 Task: Search one way flight ticket for 4 adults, 2 children, 2 infants in seat and 1 infant on lap in economy from Greensboro: Piedmont Triad International Airport to Fort Wayne: Fort Wayne International Airport on 8-4-2023. Choice of flights is Emirates. Number of bags: 10 checked bags. Price is upto 65000. Outbound departure time preference is 16:30.
Action: Mouse moved to (299, 256)
Screenshot: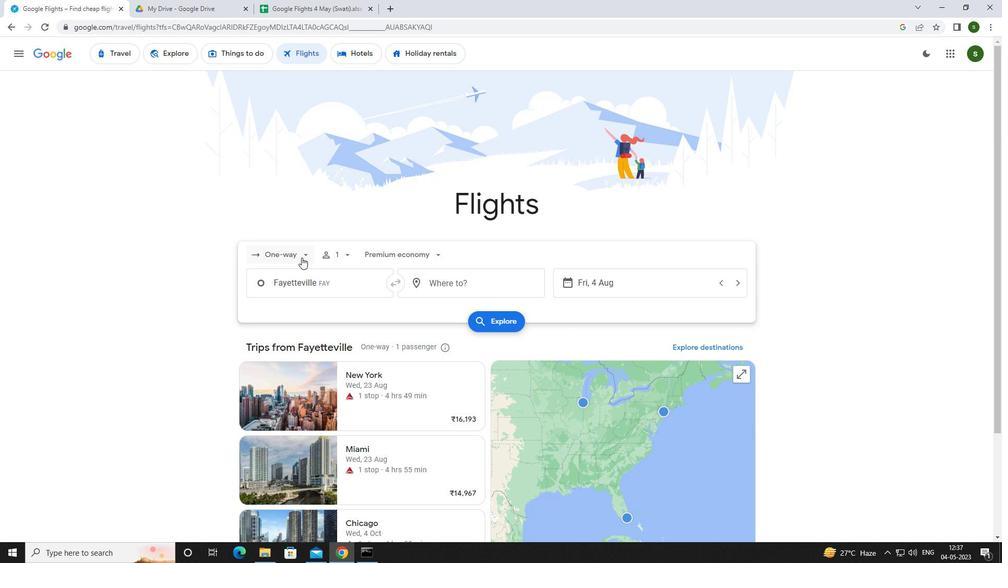 
Action: Mouse pressed left at (299, 256)
Screenshot: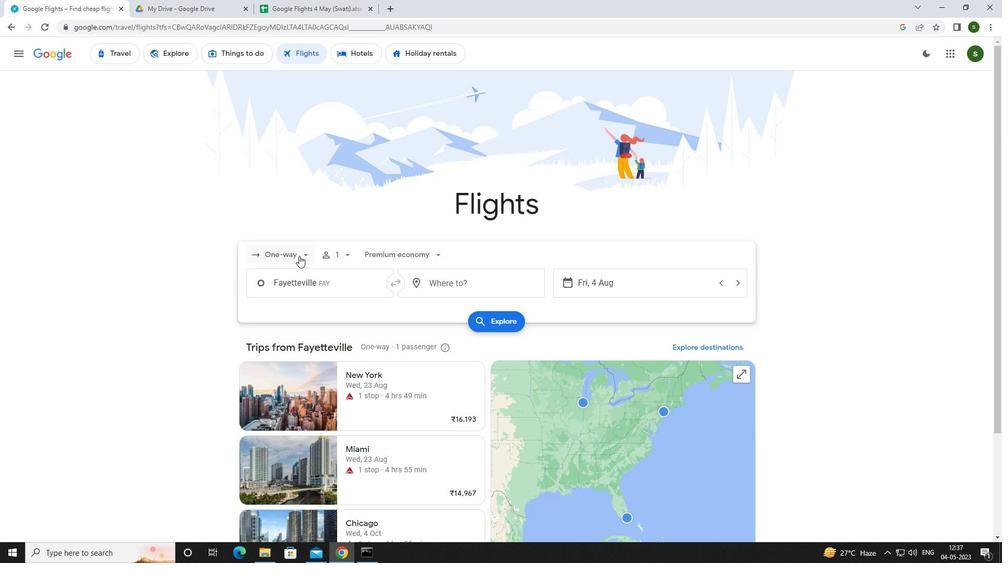 
Action: Mouse moved to (298, 306)
Screenshot: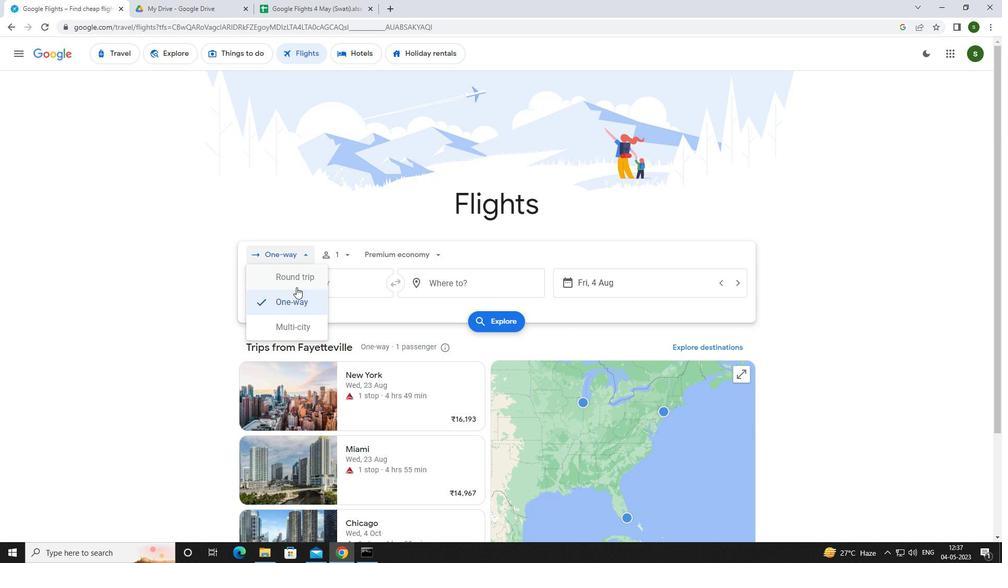 
Action: Mouse pressed left at (298, 306)
Screenshot: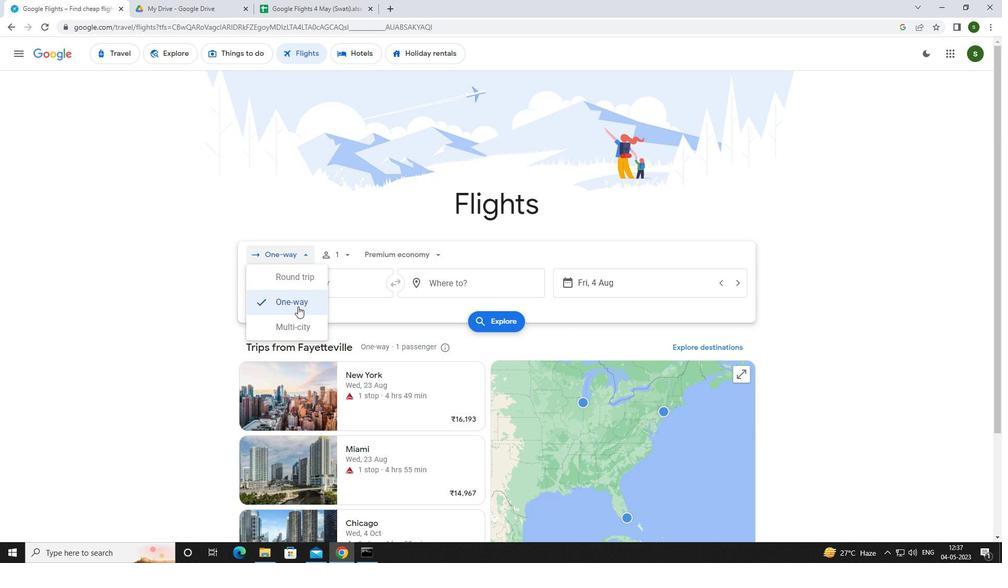 
Action: Mouse moved to (350, 253)
Screenshot: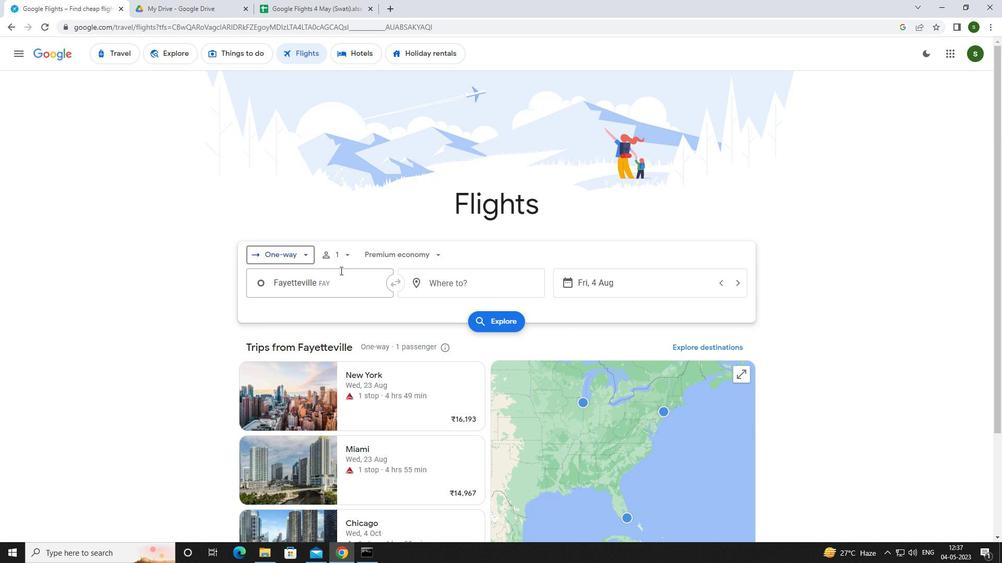 
Action: Mouse pressed left at (350, 253)
Screenshot: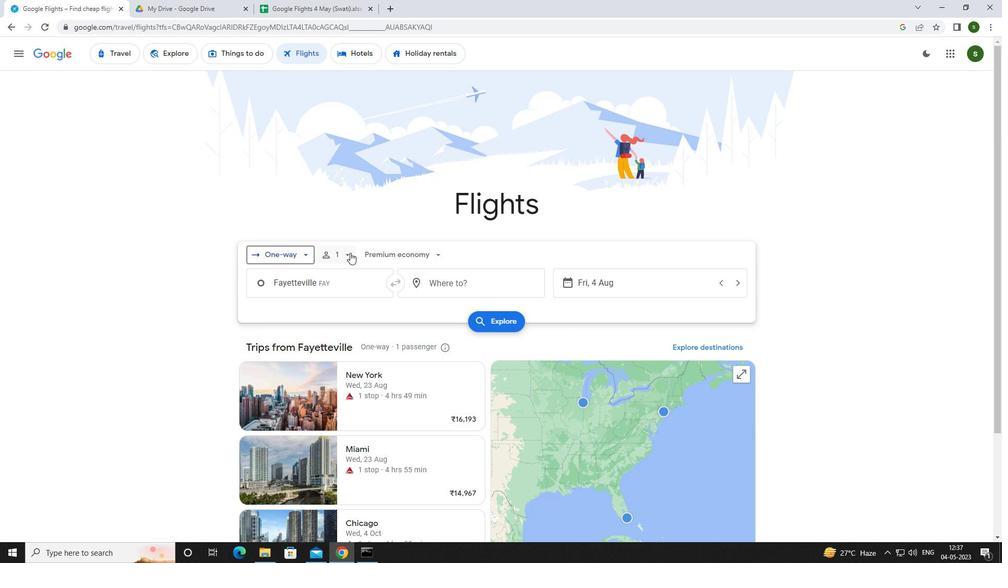 
Action: Mouse moved to (423, 277)
Screenshot: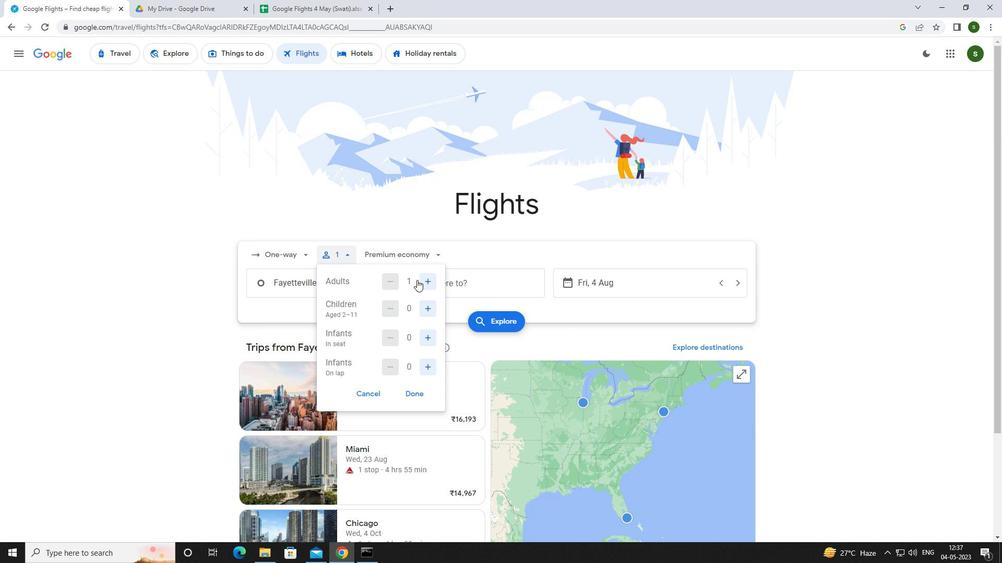 
Action: Mouse pressed left at (423, 277)
Screenshot: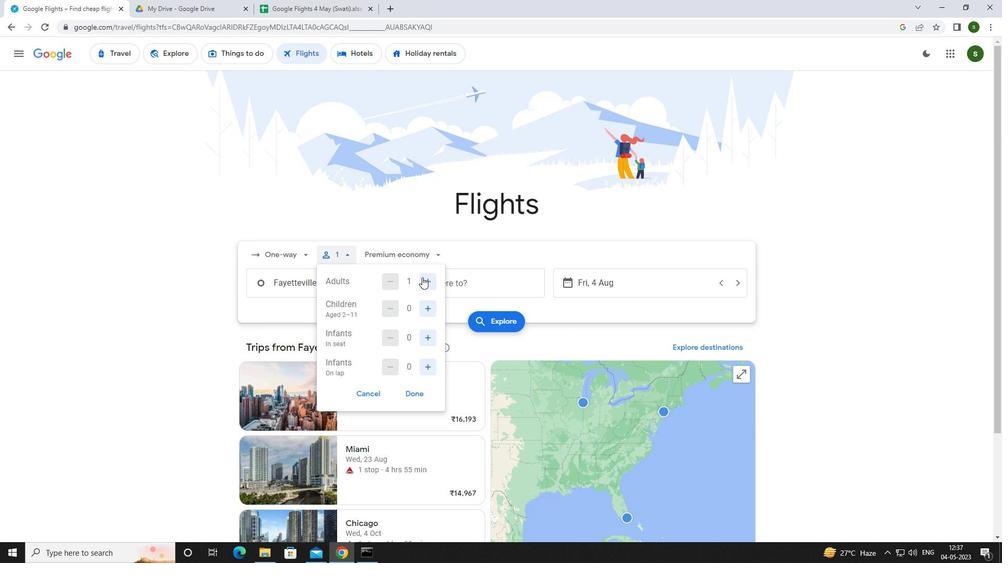 
Action: Mouse pressed left at (423, 277)
Screenshot: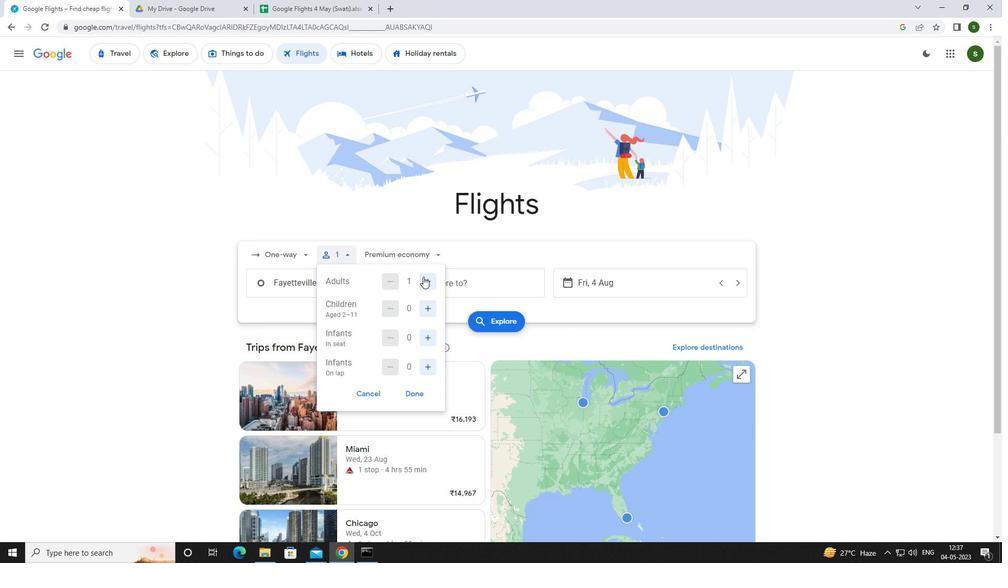 
Action: Mouse moved to (425, 278)
Screenshot: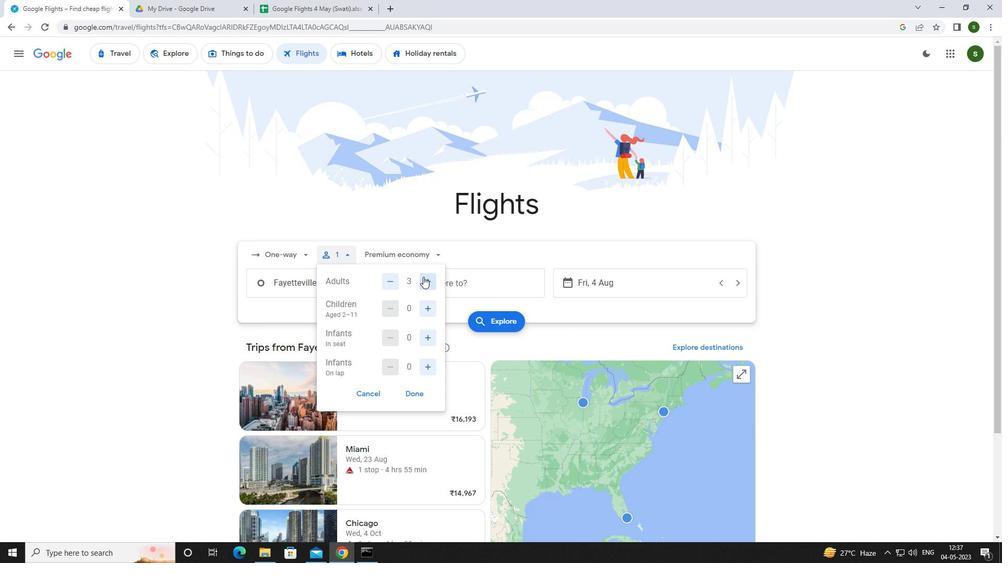 
Action: Mouse pressed left at (425, 278)
Screenshot: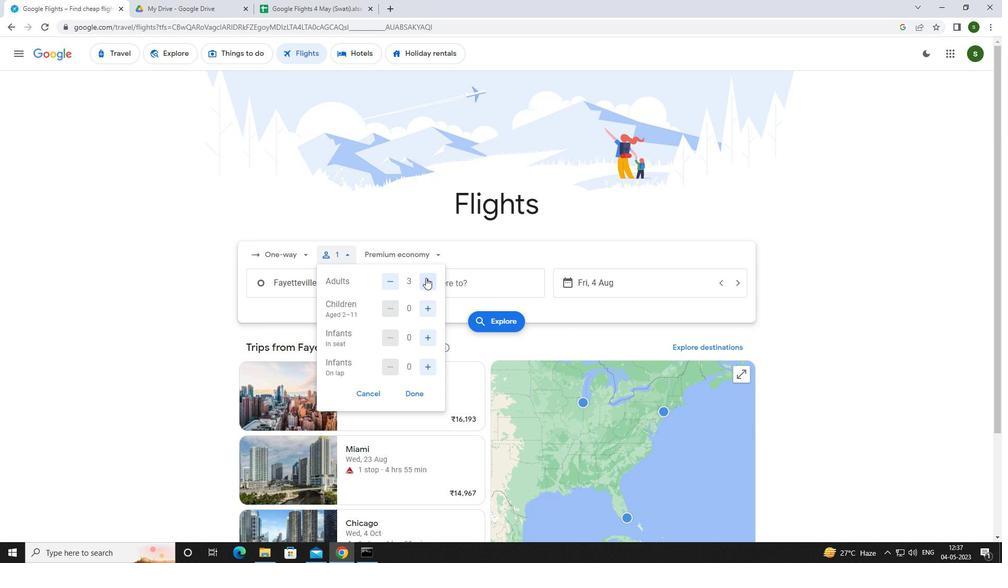 
Action: Mouse moved to (425, 305)
Screenshot: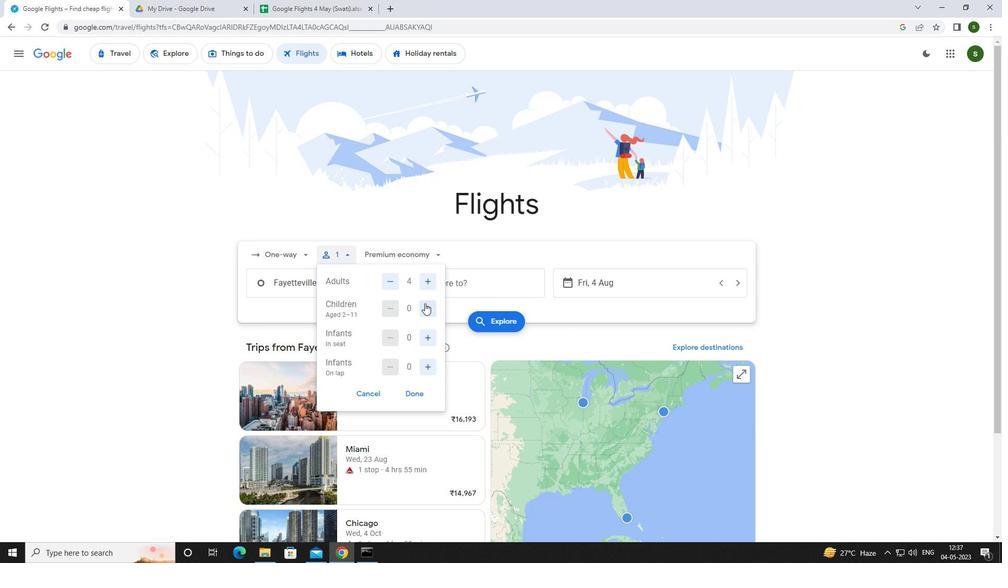 
Action: Mouse pressed left at (425, 305)
Screenshot: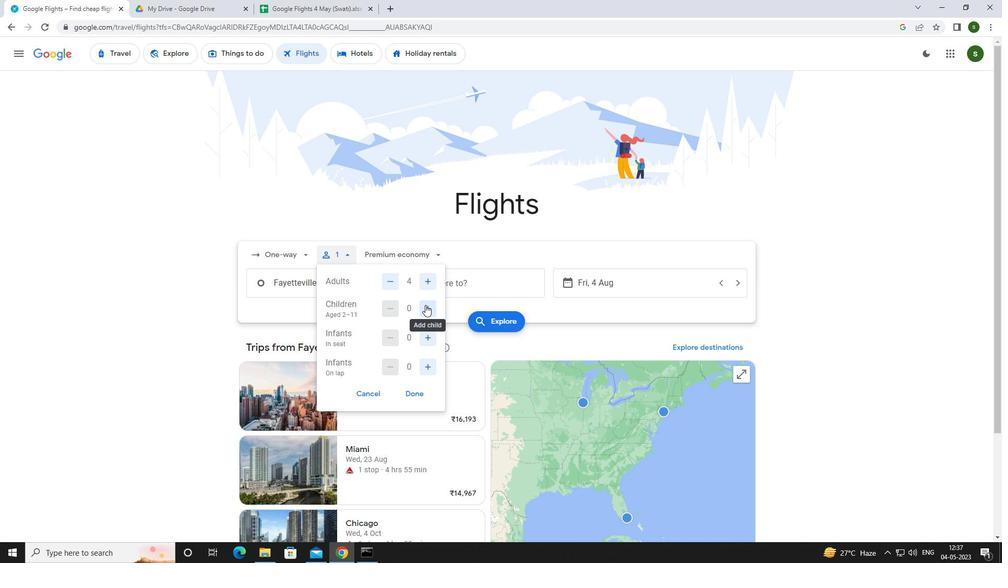 
Action: Mouse pressed left at (425, 305)
Screenshot: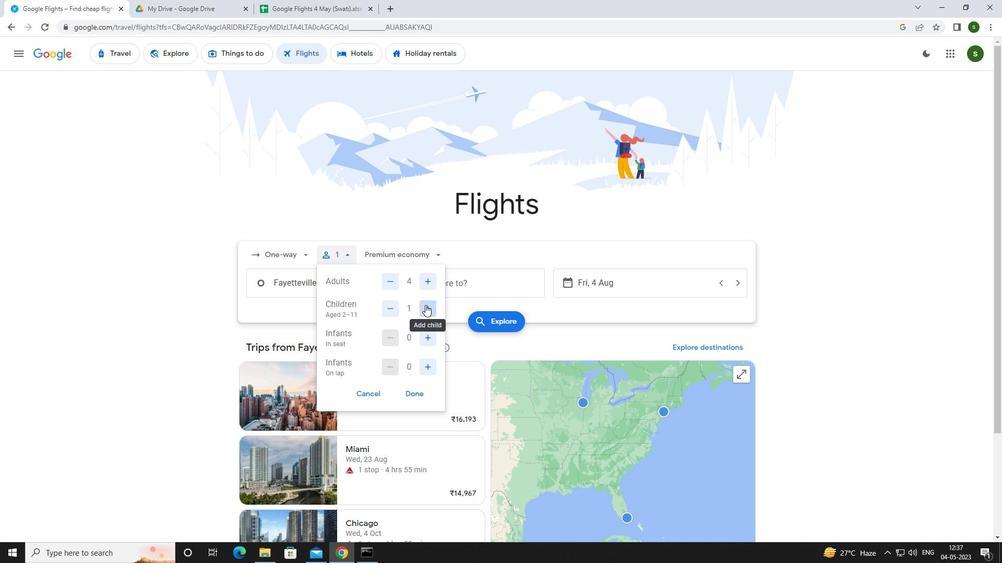 
Action: Mouse moved to (424, 334)
Screenshot: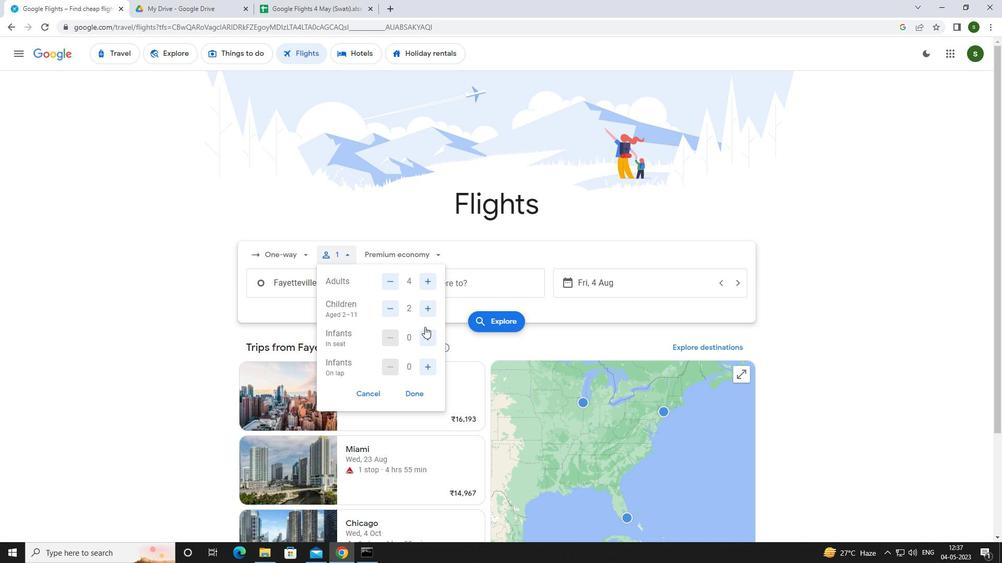 
Action: Mouse pressed left at (424, 334)
Screenshot: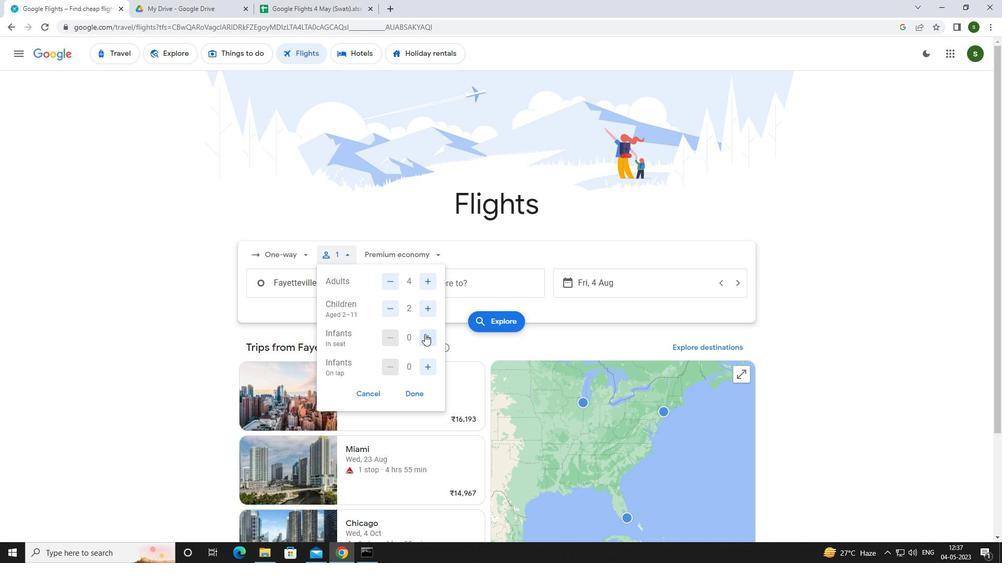 
Action: Mouse pressed left at (424, 334)
Screenshot: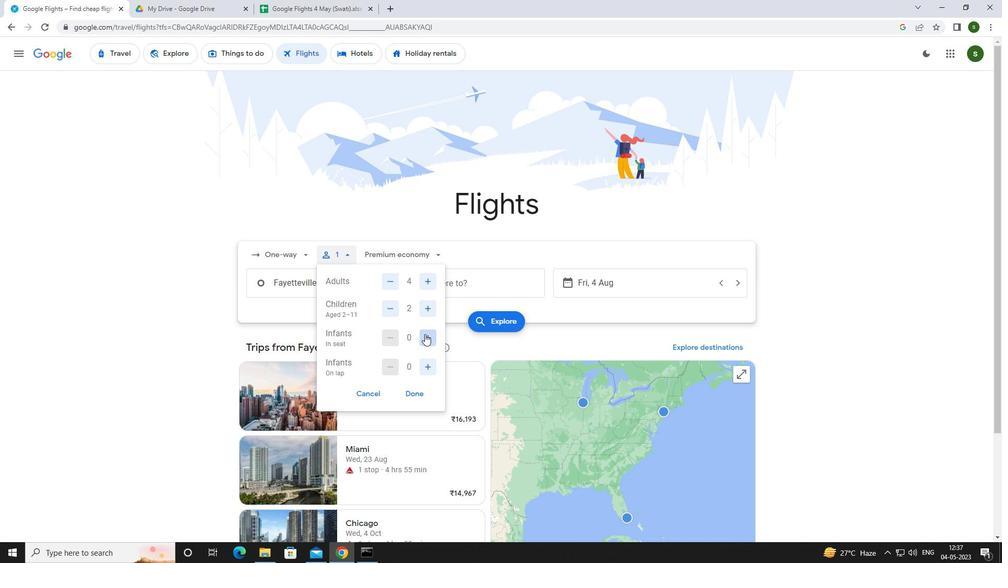 
Action: Mouse moved to (425, 367)
Screenshot: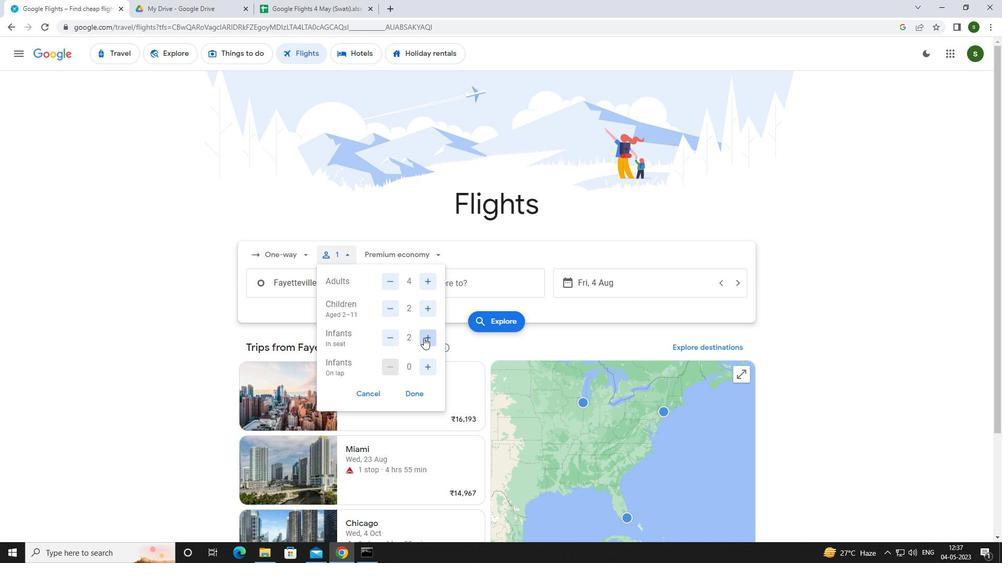 
Action: Mouse pressed left at (425, 367)
Screenshot: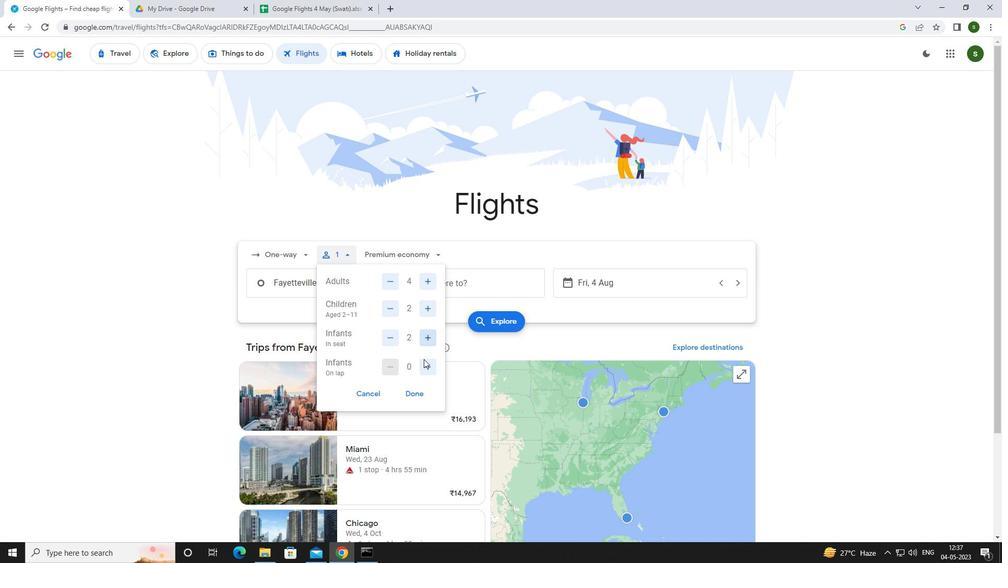
Action: Mouse moved to (421, 247)
Screenshot: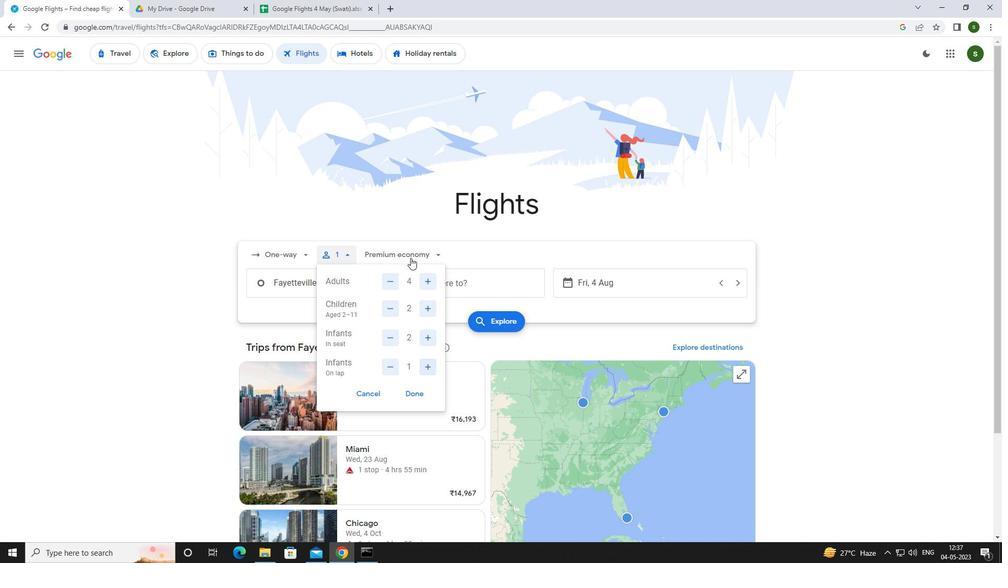 
Action: Mouse pressed left at (421, 247)
Screenshot: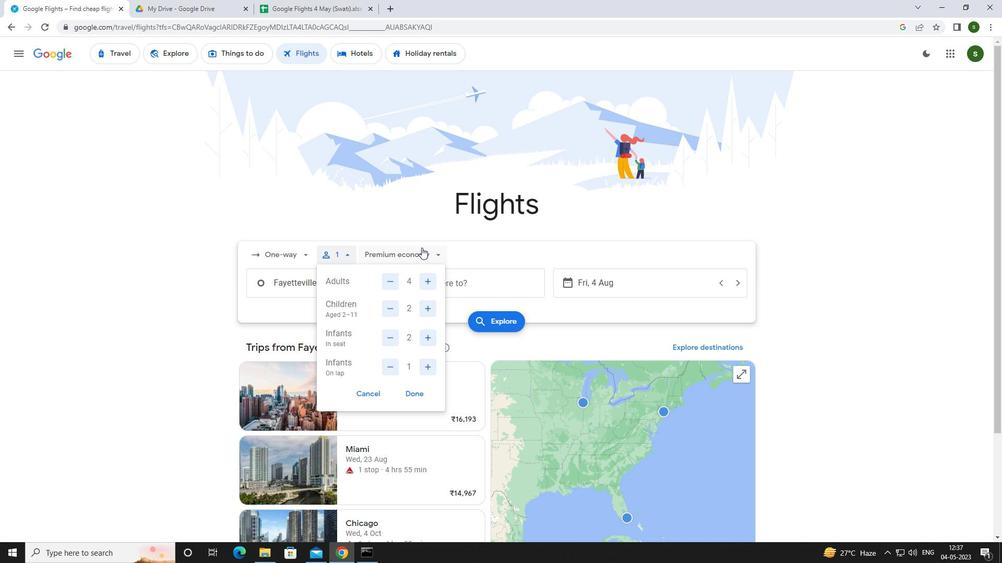 
Action: Mouse moved to (404, 275)
Screenshot: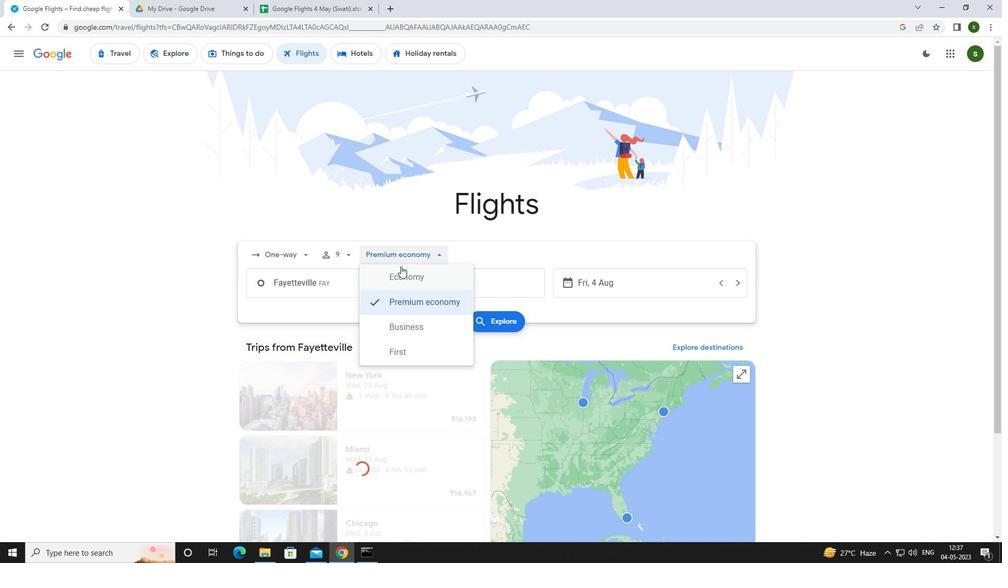 
Action: Mouse pressed left at (404, 275)
Screenshot: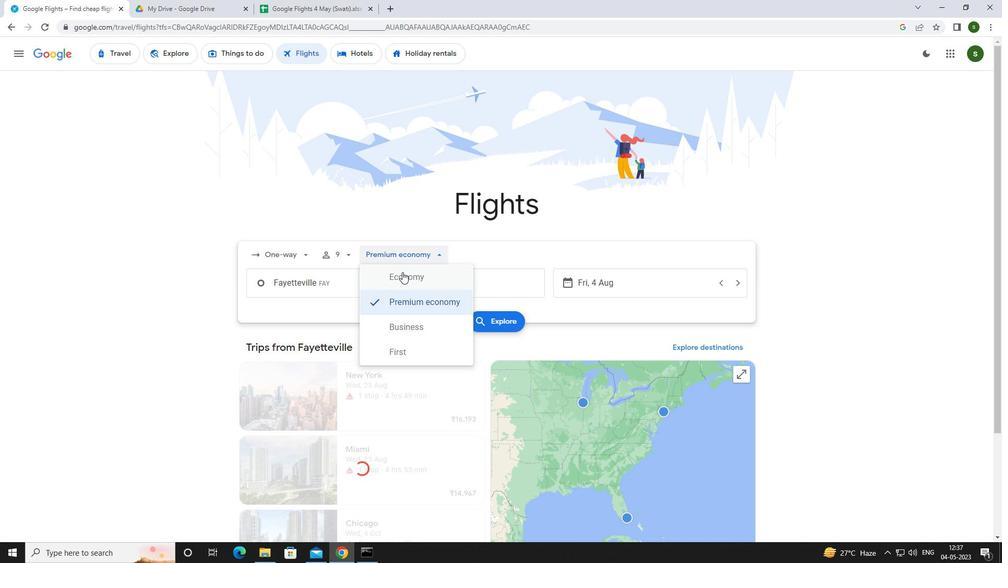 
Action: Mouse moved to (347, 282)
Screenshot: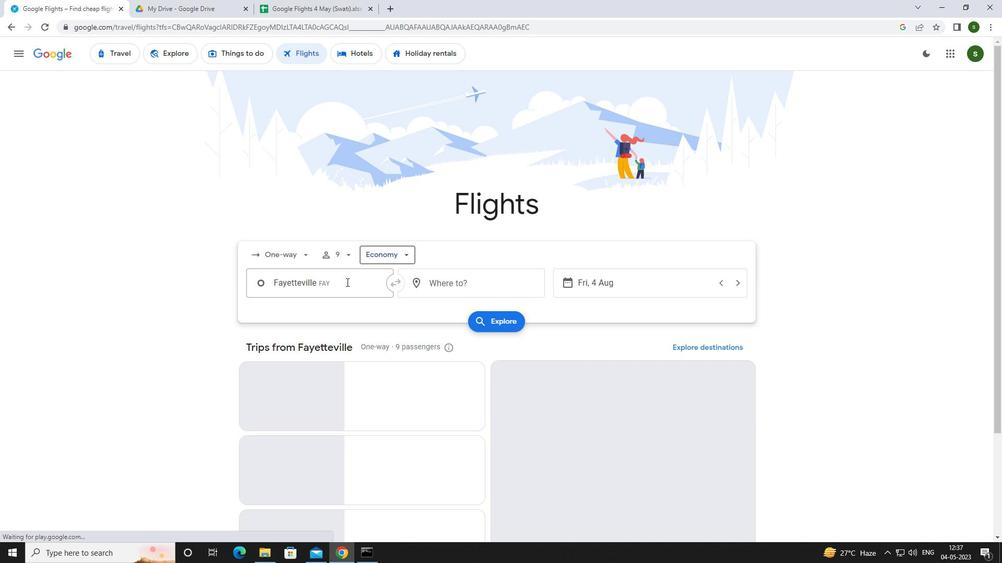 
Action: Mouse pressed left at (347, 282)
Screenshot: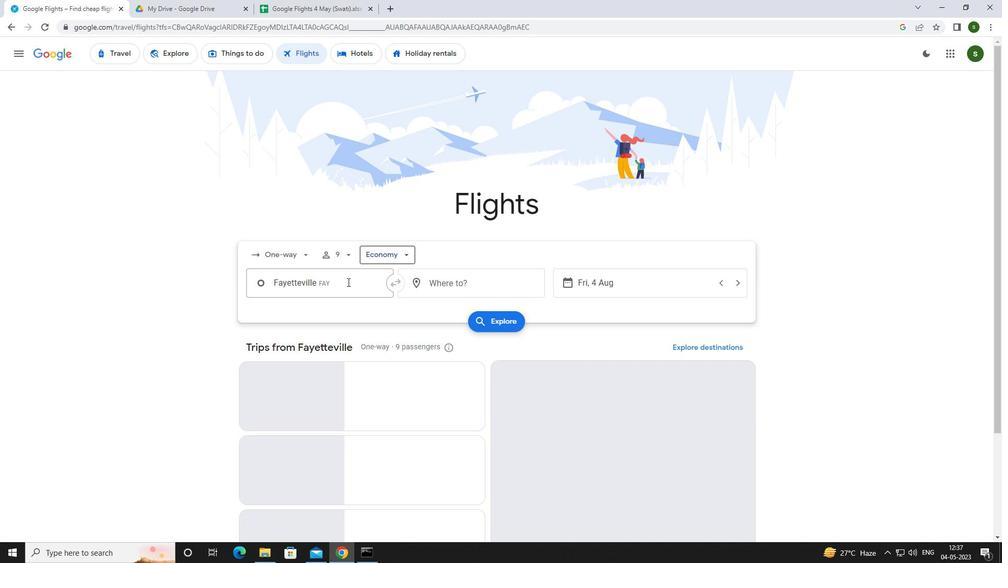 
Action: Mouse moved to (350, 282)
Screenshot: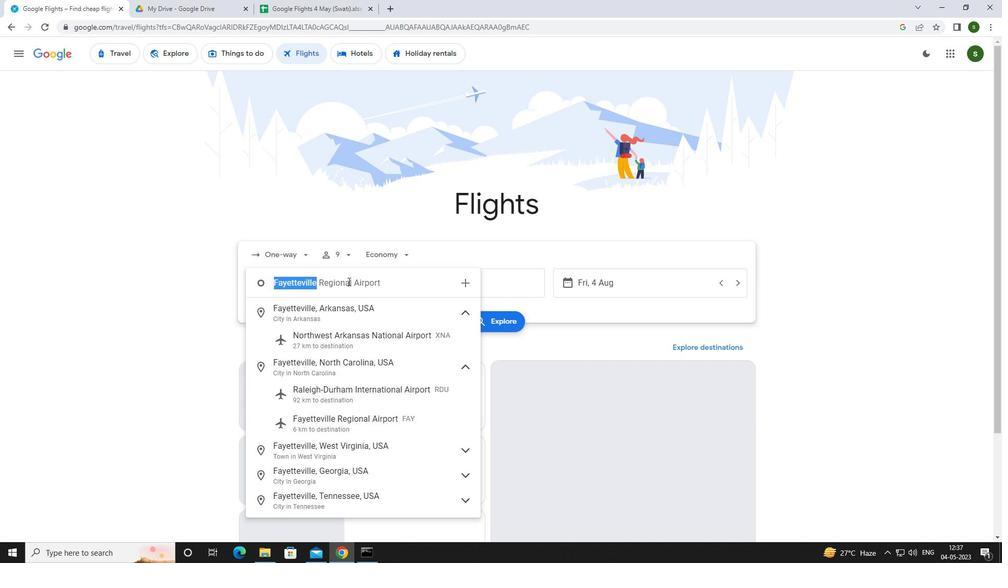 
Action: Key pressed <Key.caps_lock>g<Key.caps_lock>reensboro
Screenshot: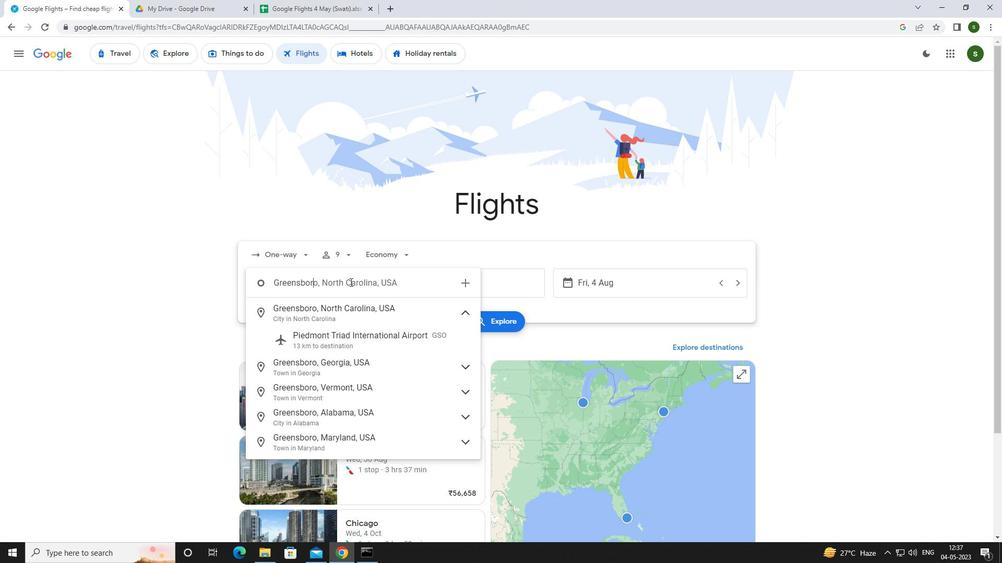 
Action: Mouse moved to (345, 334)
Screenshot: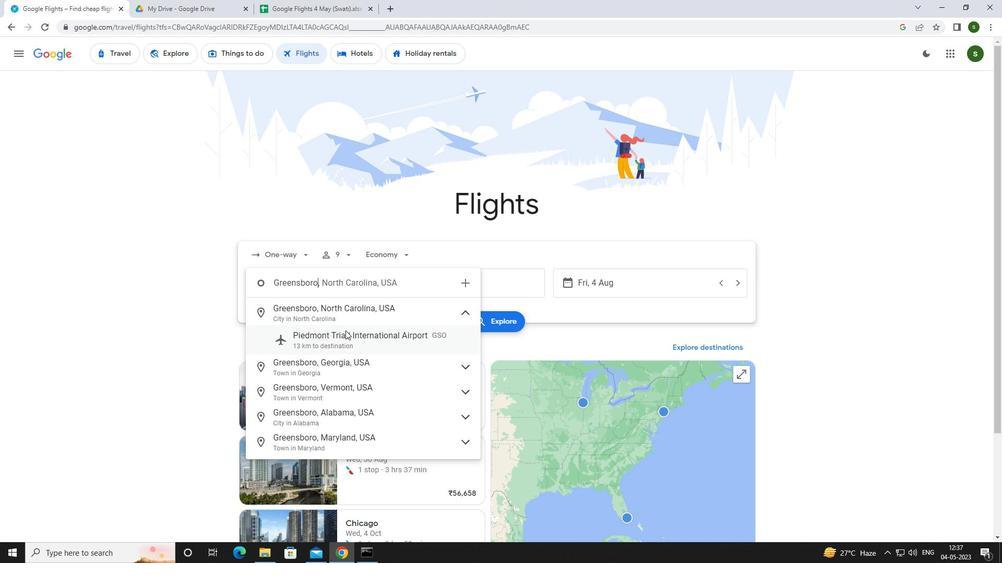 
Action: Mouse pressed left at (345, 334)
Screenshot: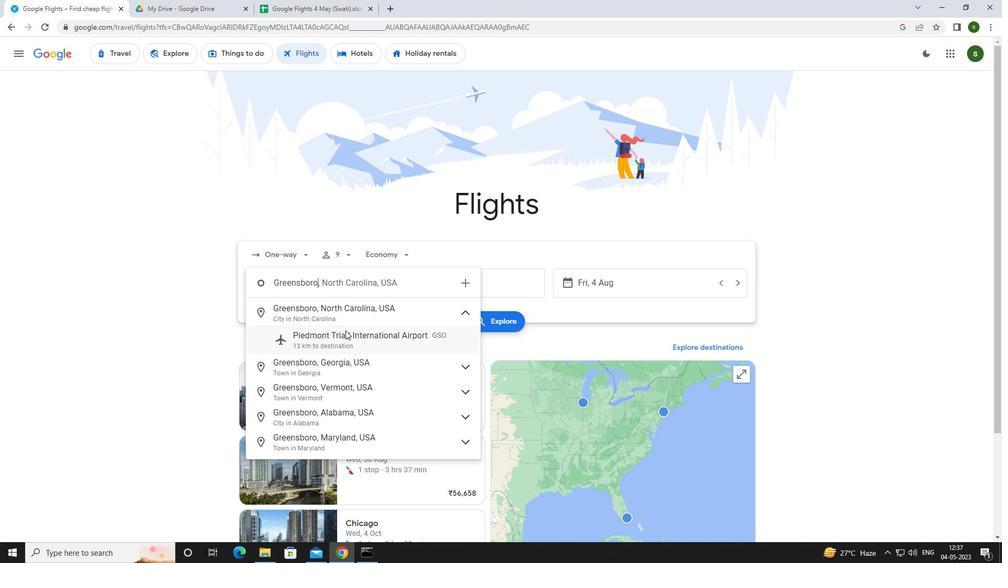 
Action: Mouse moved to (440, 280)
Screenshot: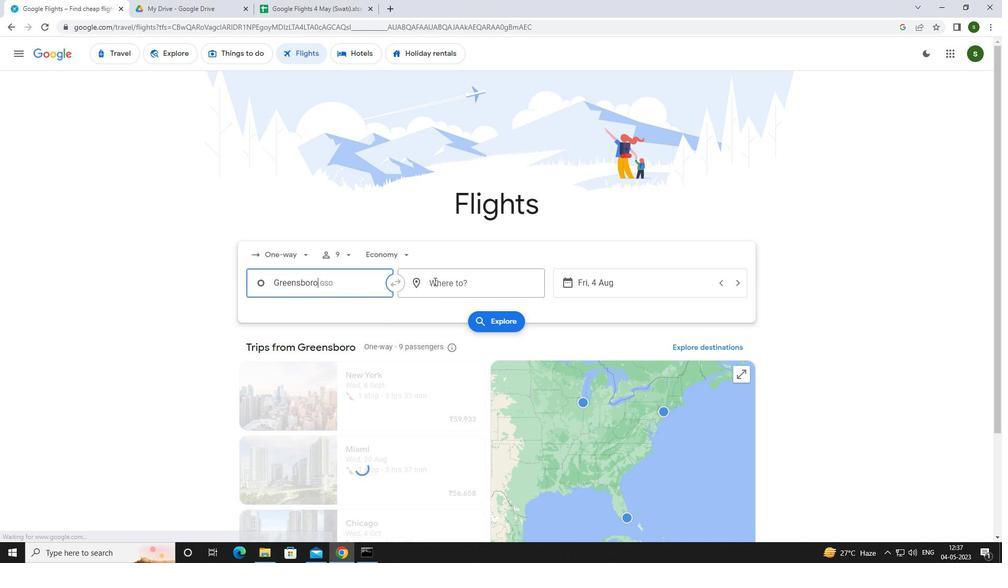 
Action: Mouse pressed left at (440, 280)
Screenshot: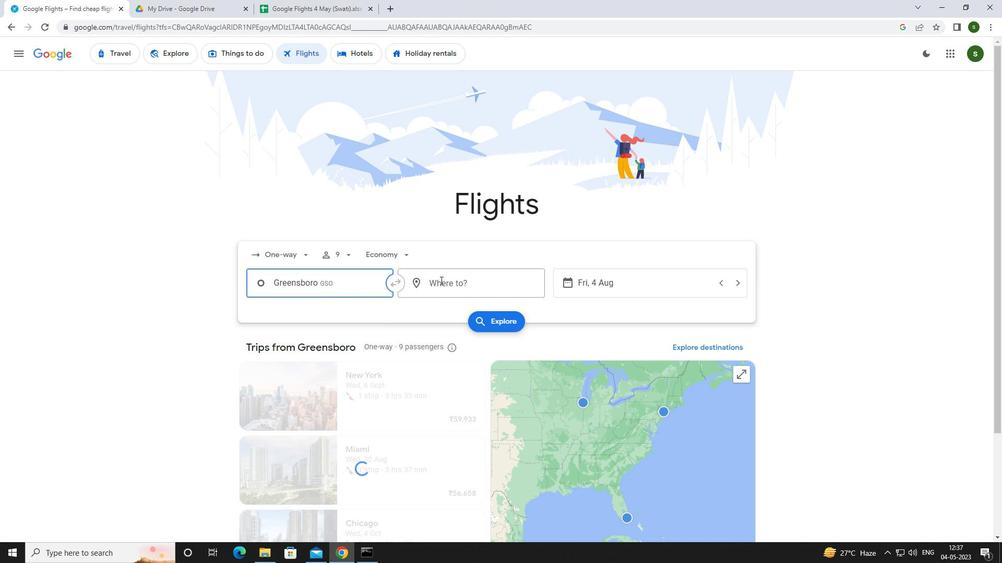 
Action: Key pressed <Key.caps_lock>f<Key.caps_lock>ort<Key.space><Key.caps_lock>w<Key.caps_lock>ayn
Screenshot: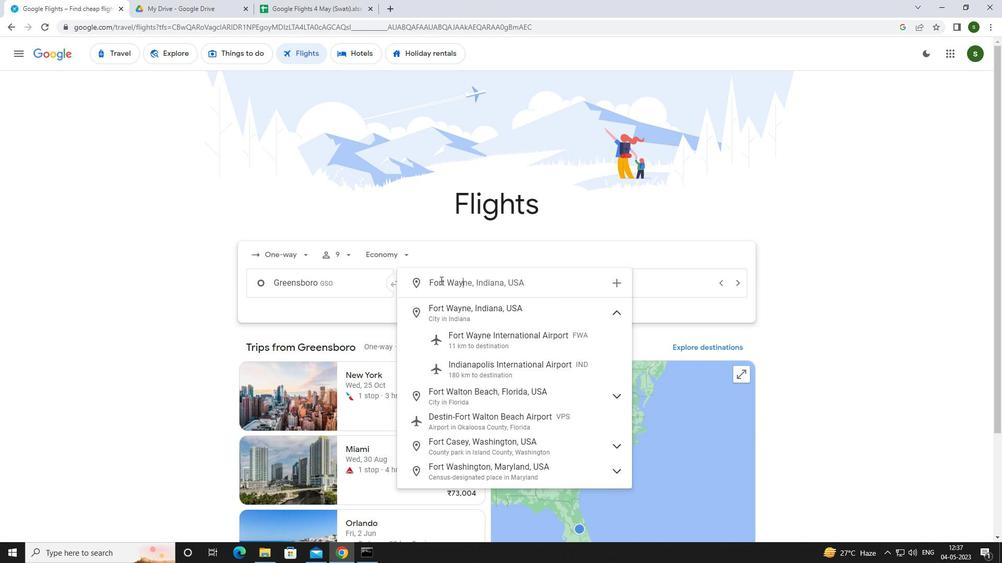 
Action: Mouse moved to (461, 345)
Screenshot: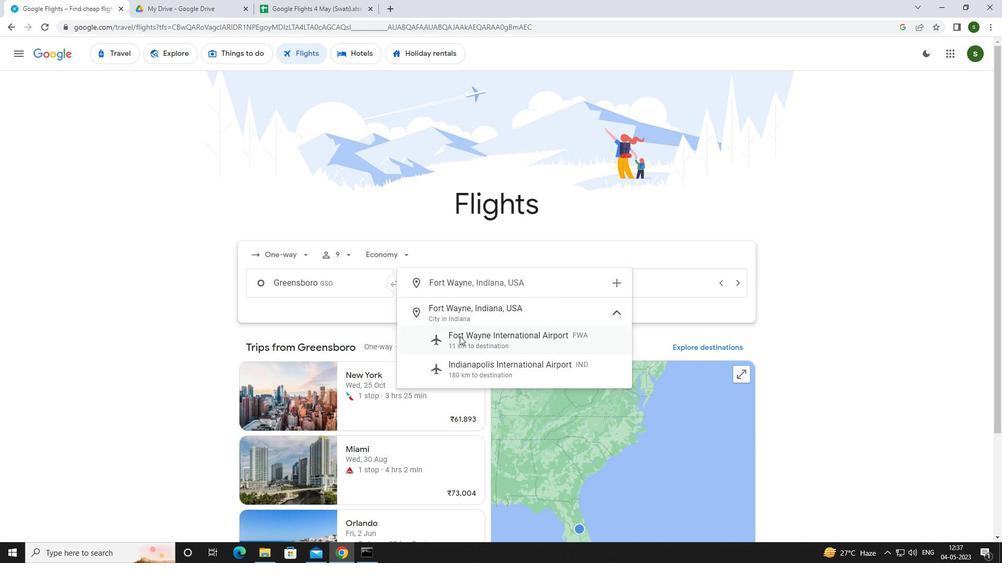 
Action: Mouse pressed left at (461, 345)
Screenshot: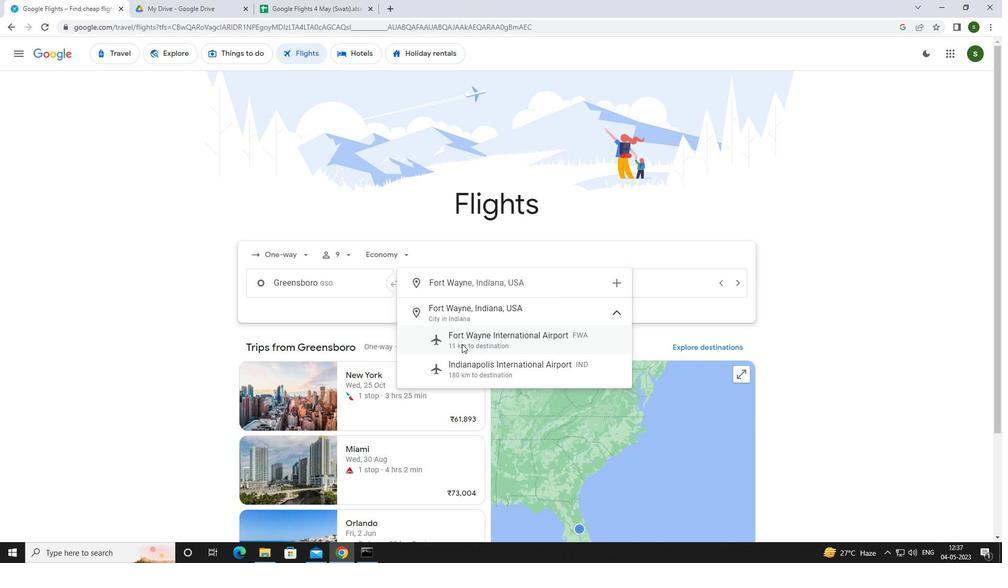 
Action: Mouse moved to (632, 285)
Screenshot: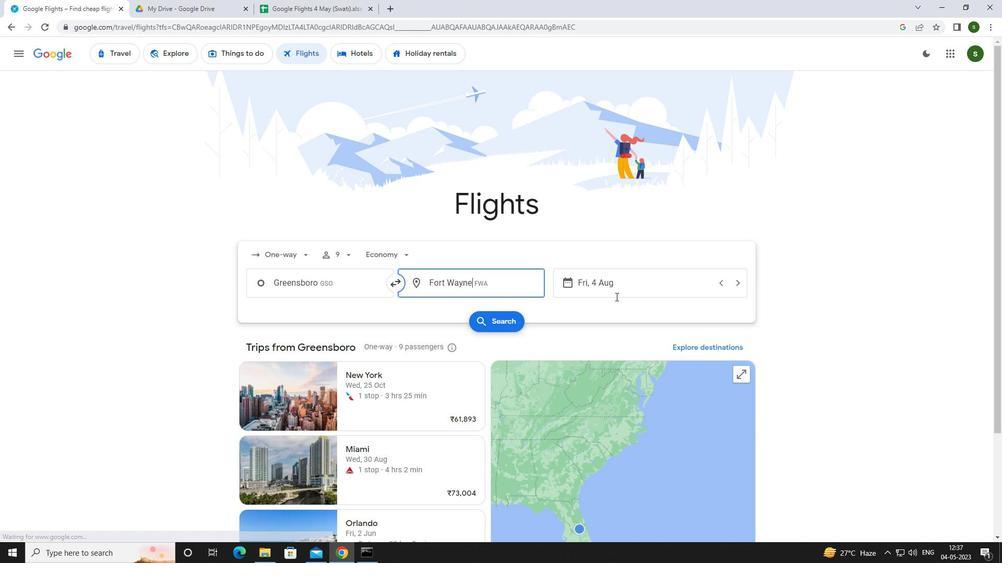 
Action: Mouse pressed left at (632, 285)
Screenshot: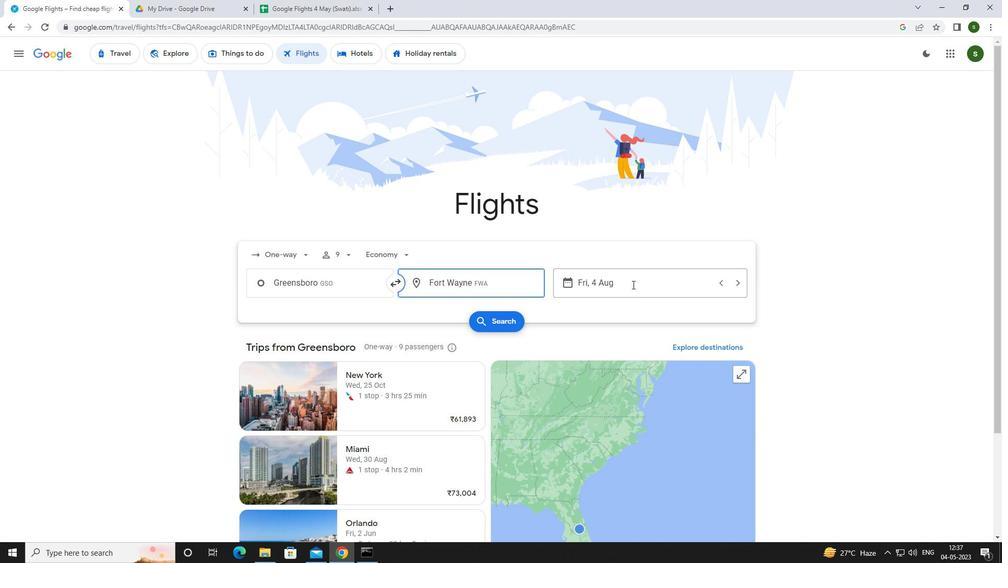 
Action: Mouse moved to (504, 350)
Screenshot: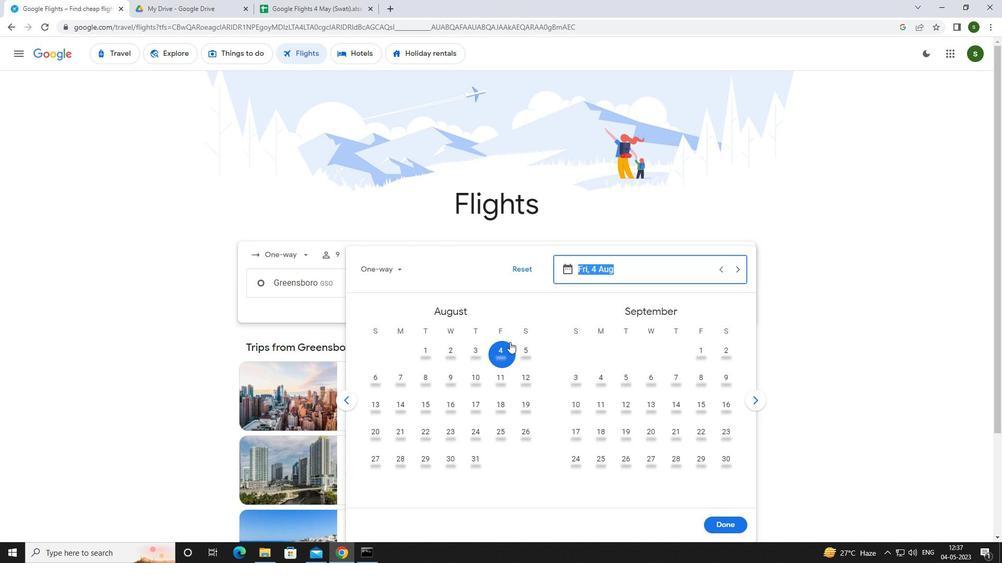 
Action: Mouse pressed left at (504, 350)
Screenshot: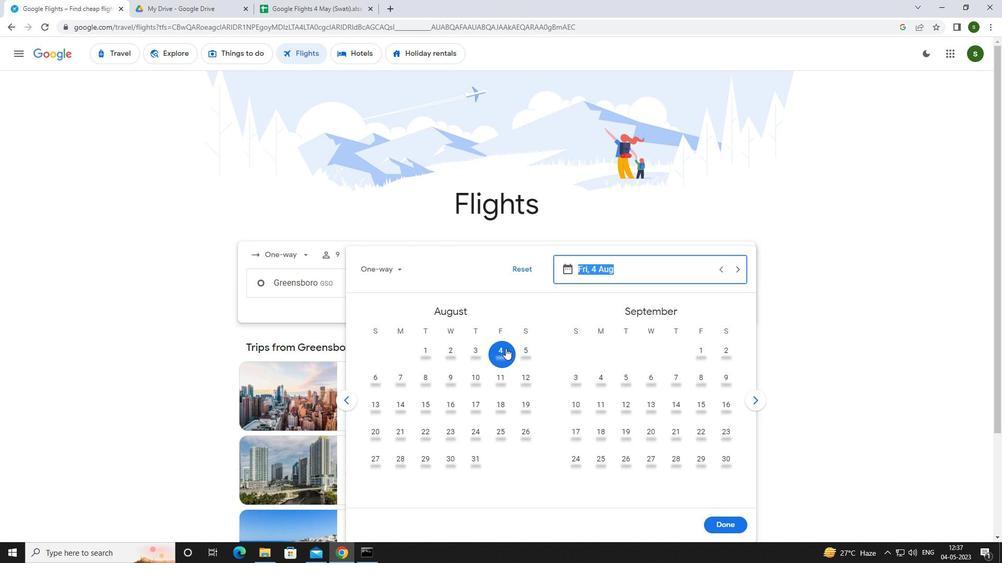 
Action: Mouse moved to (730, 521)
Screenshot: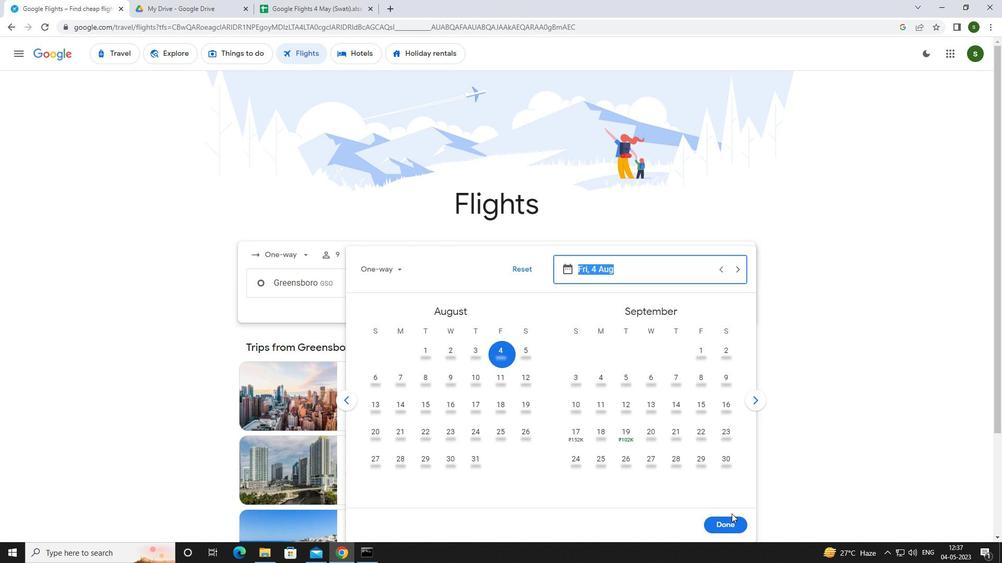 
Action: Mouse pressed left at (730, 521)
Screenshot: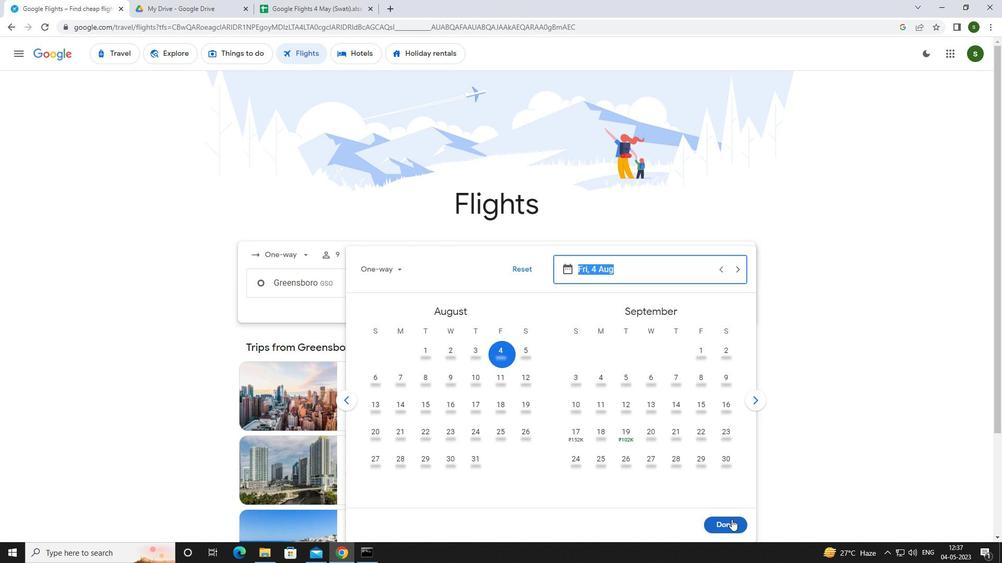 
Action: Mouse moved to (486, 315)
Screenshot: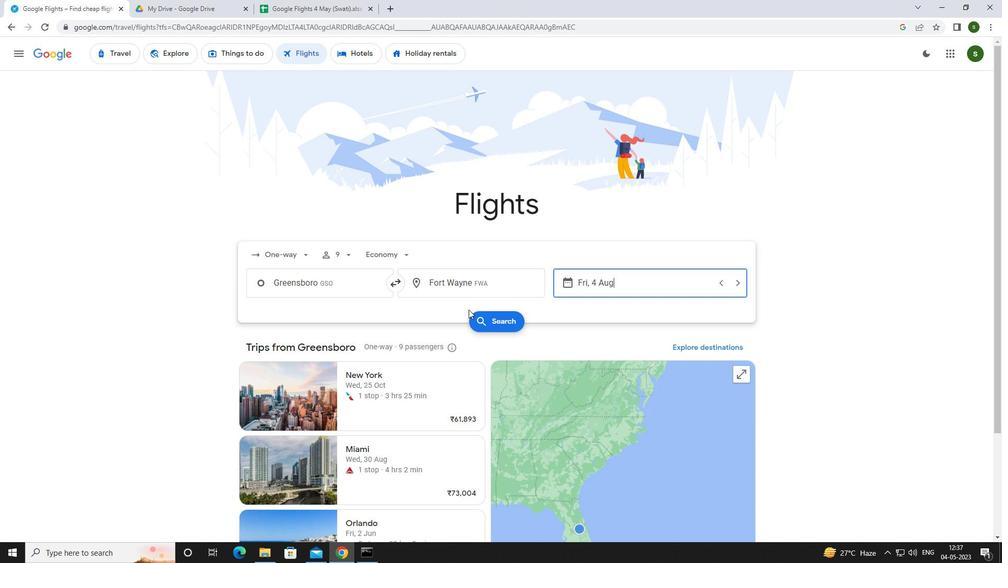 
Action: Mouse pressed left at (486, 315)
Screenshot: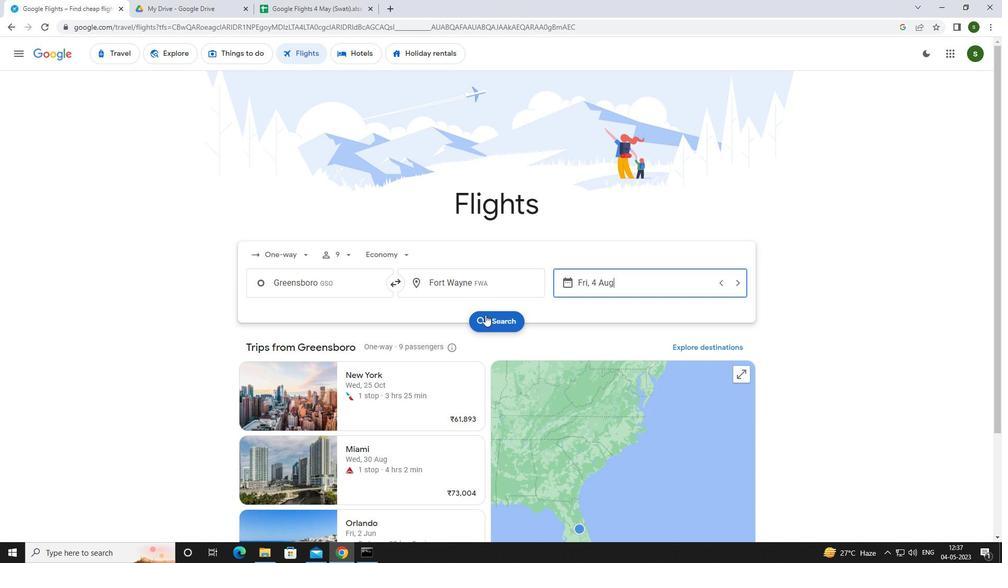
Action: Mouse moved to (272, 145)
Screenshot: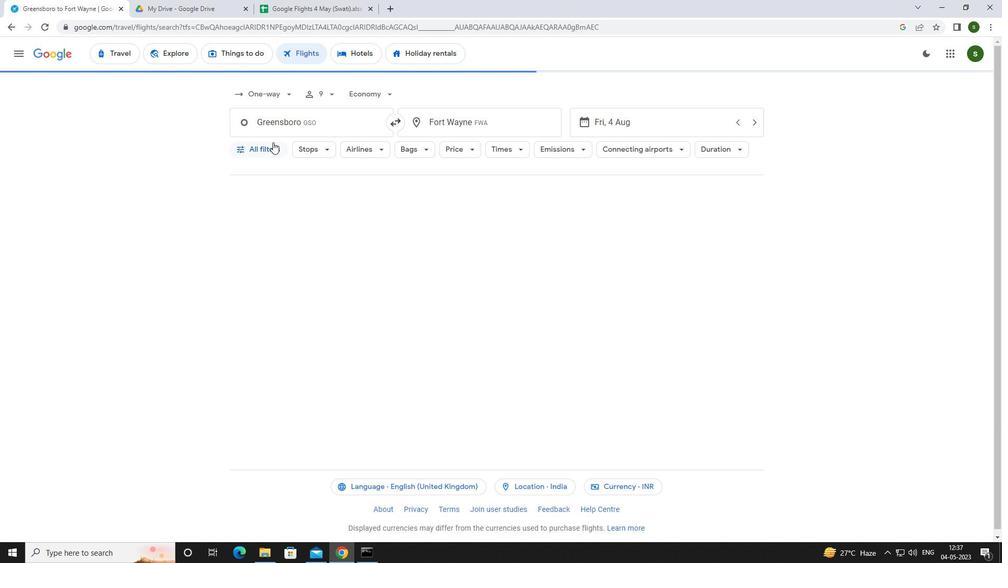 
Action: Mouse pressed left at (272, 145)
Screenshot: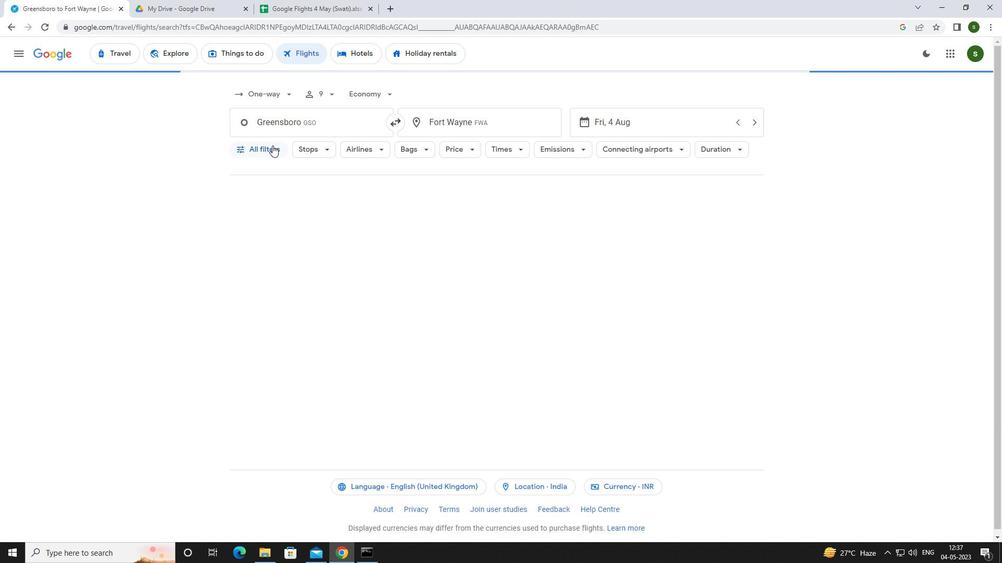 
Action: Mouse moved to (389, 367)
Screenshot: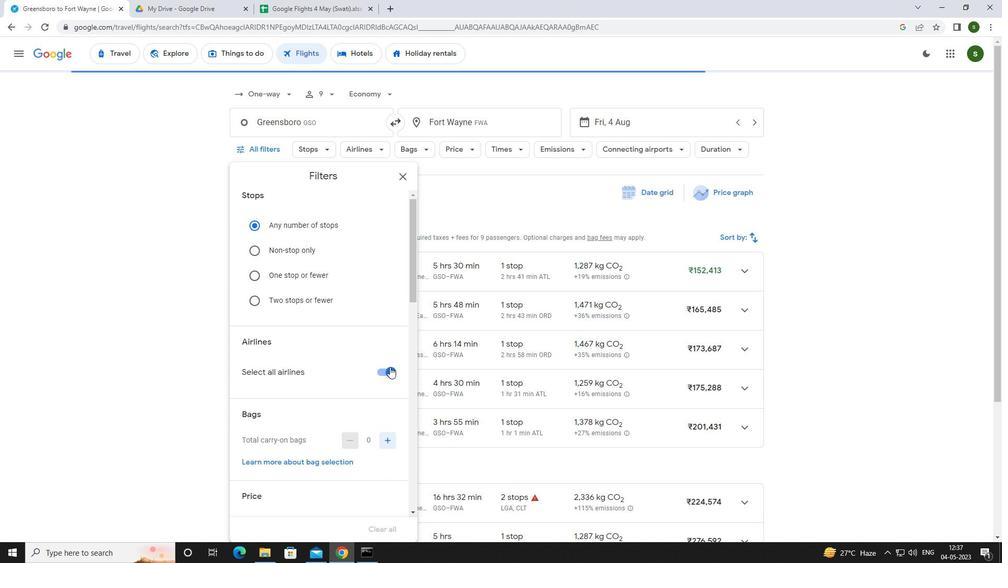 
Action: Mouse pressed left at (389, 367)
Screenshot: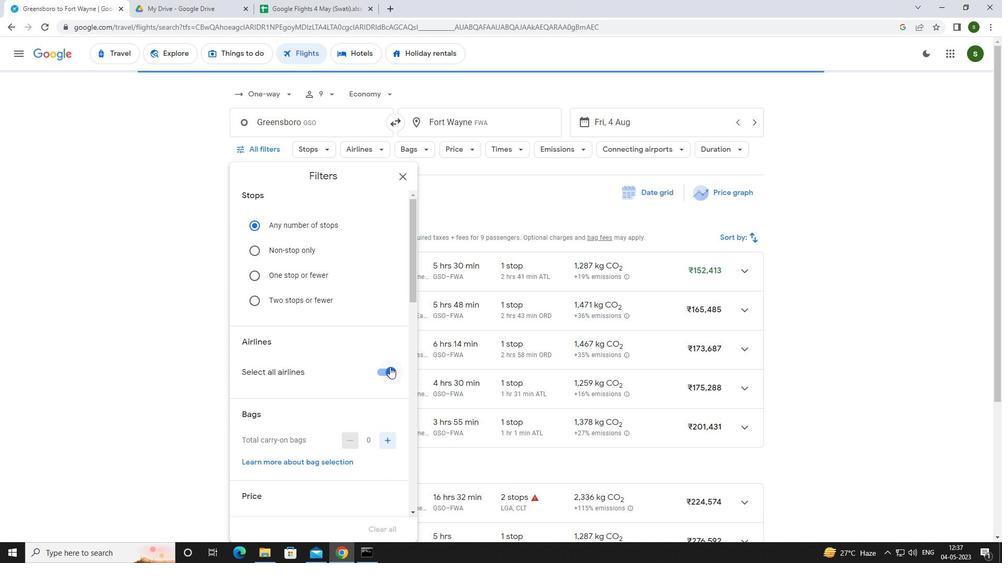 
Action: Mouse moved to (342, 274)
Screenshot: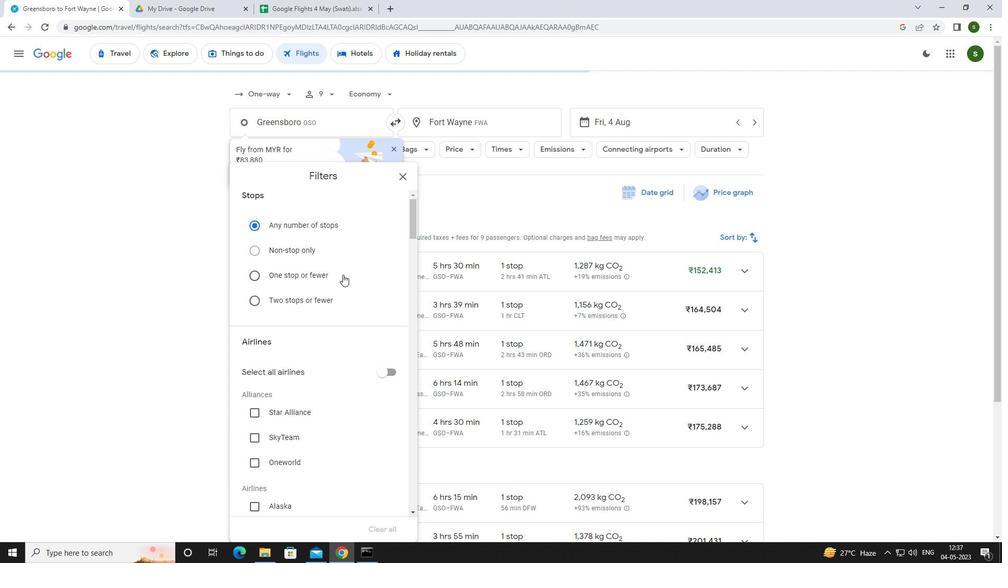 
Action: Mouse scrolled (342, 273) with delta (0, 0)
Screenshot: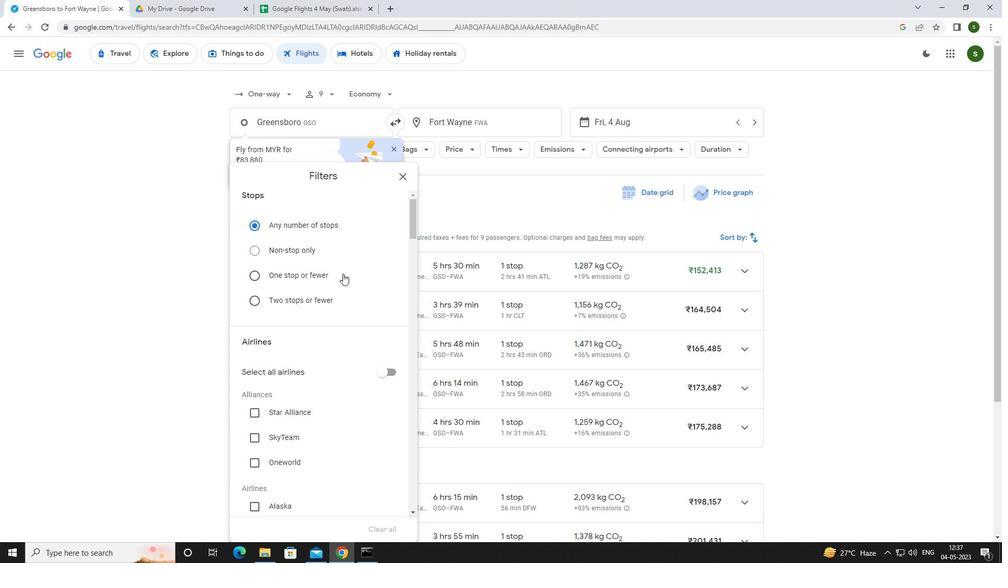 
Action: Mouse scrolled (342, 273) with delta (0, 0)
Screenshot: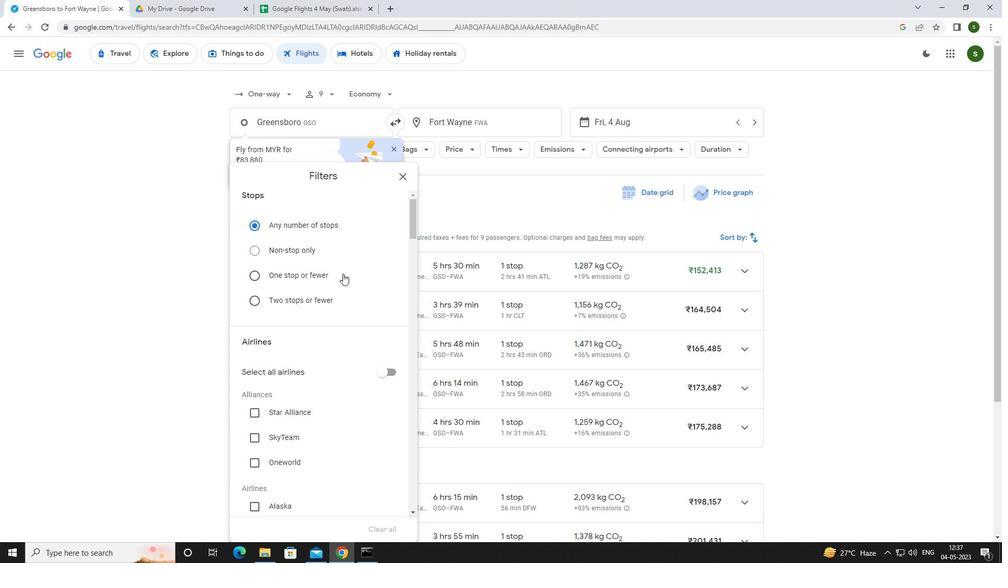 
Action: Mouse scrolled (342, 273) with delta (0, 0)
Screenshot: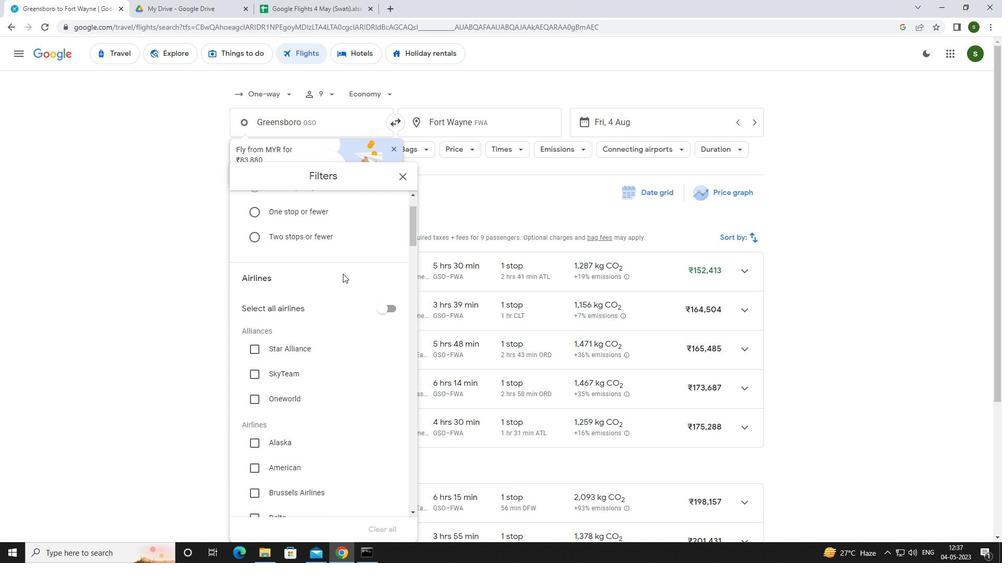 
Action: Mouse moved to (294, 446)
Screenshot: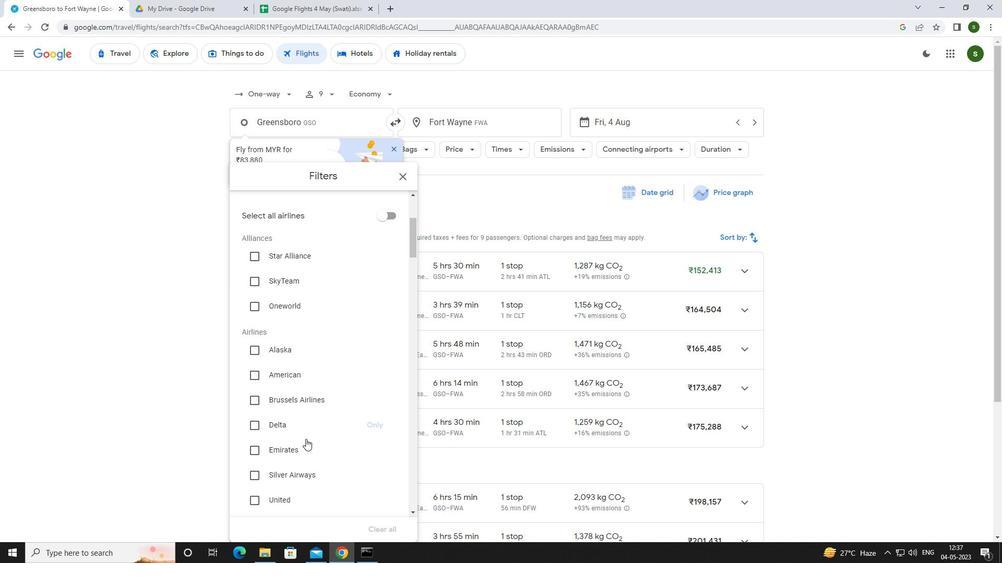 
Action: Mouse pressed left at (294, 446)
Screenshot: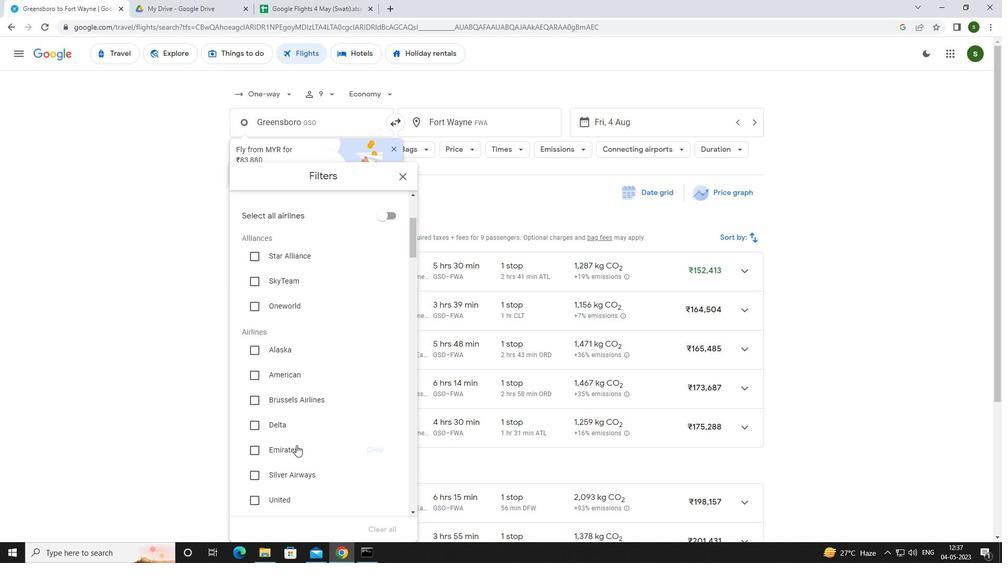 
Action: Mouse moved to (293, 445)
Screenshot: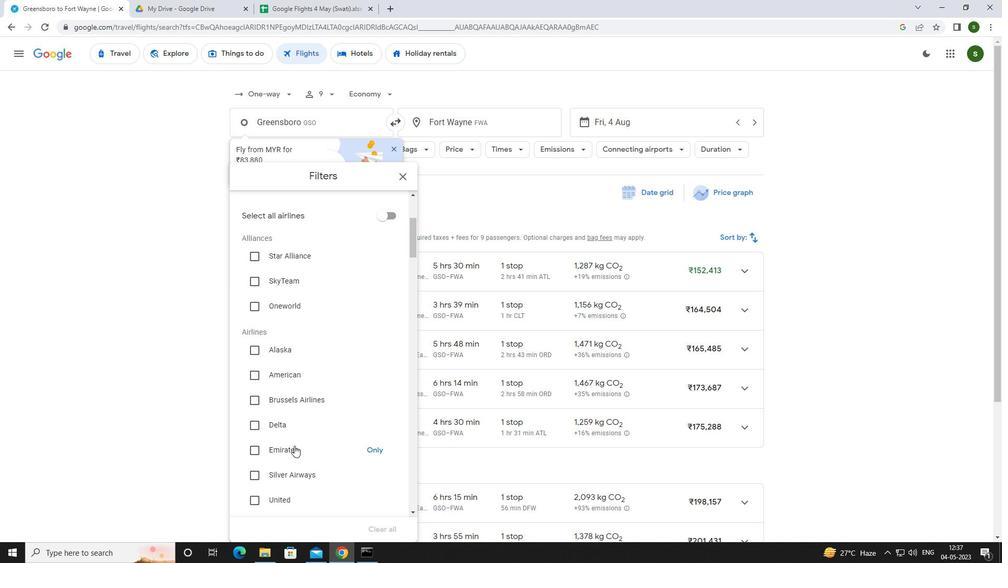 
Action: Mouse scrolled (293, 444) with delta (0, 0)
Screenshot: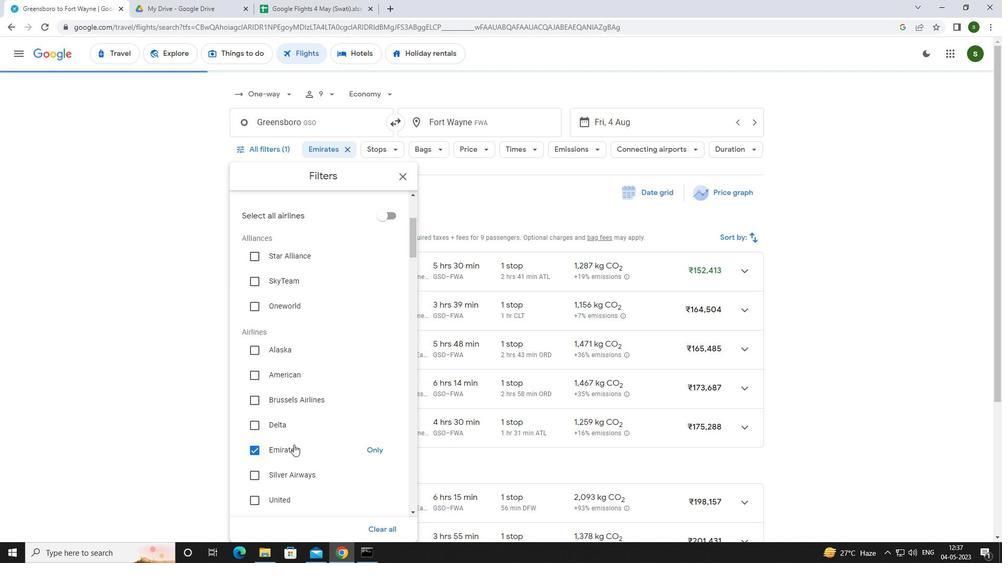 
Action: Mouse scrolled (293, 444) with delta (0, 0)
Screenshot: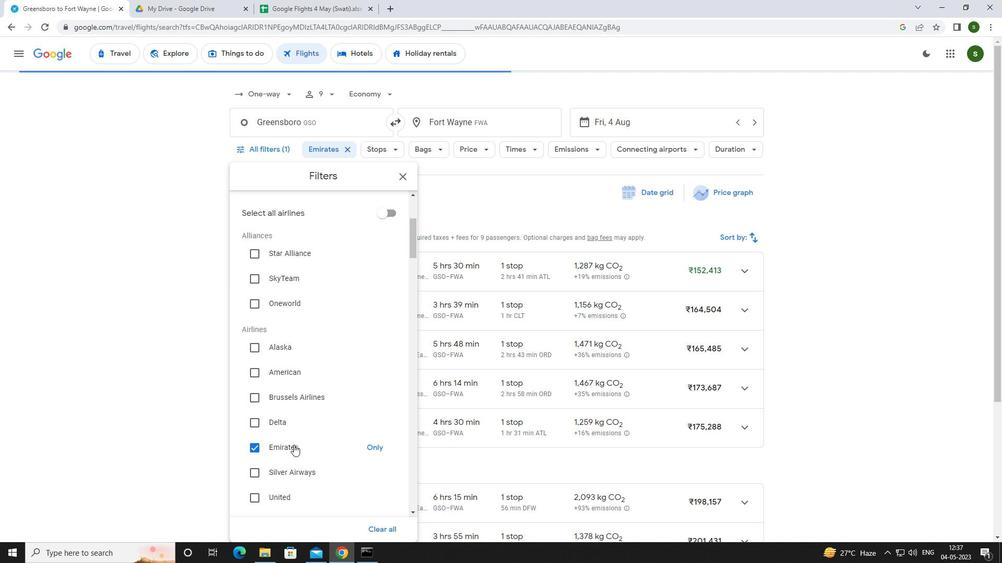 
Action: Mouse scrolled (293, 444) with delta (0, 0)
Screenshot: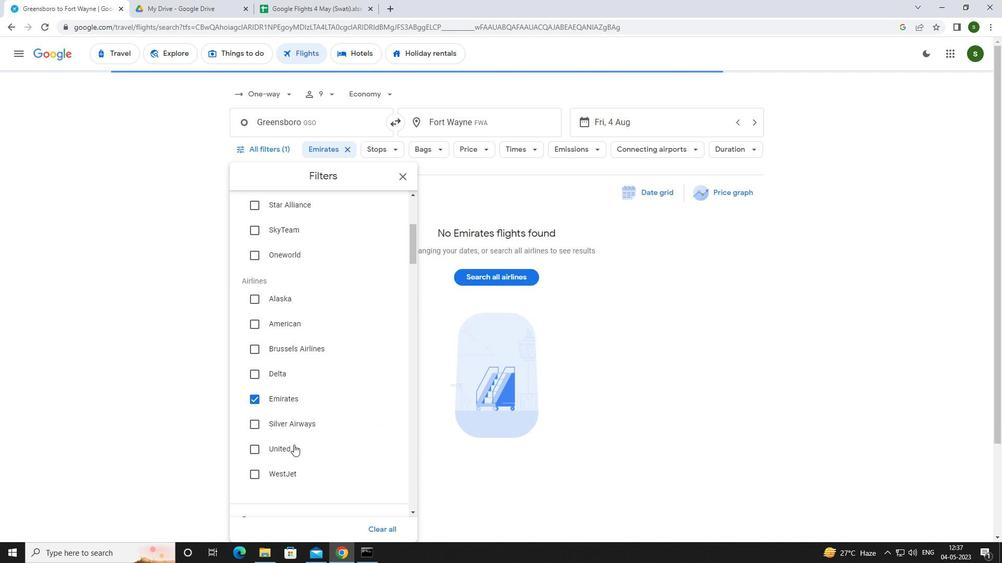 
Action: Mouse scrolled (293, 444) with delta (0, 0)
Screenshot: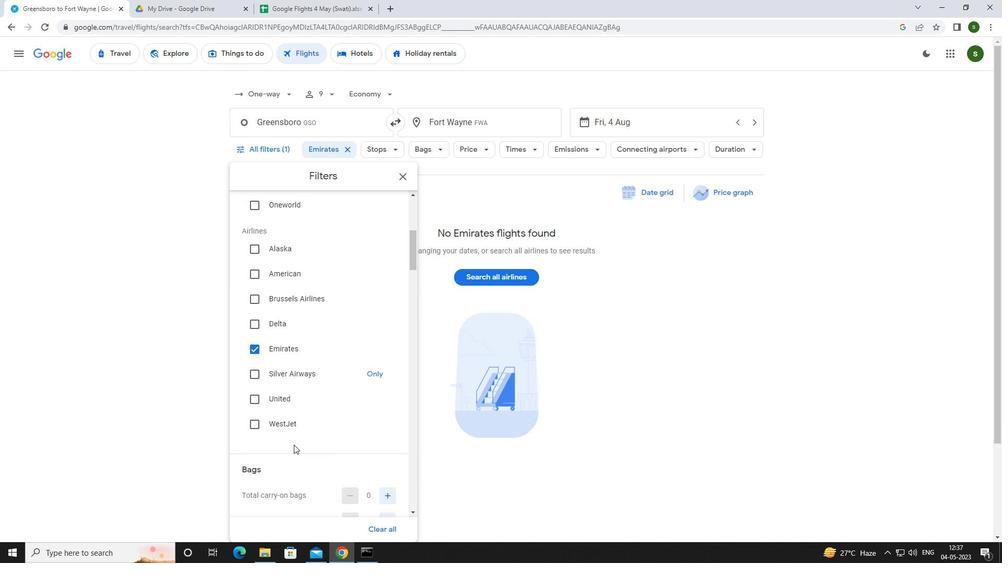 
Action: Mouse moved to (386, 410)
Screenshot: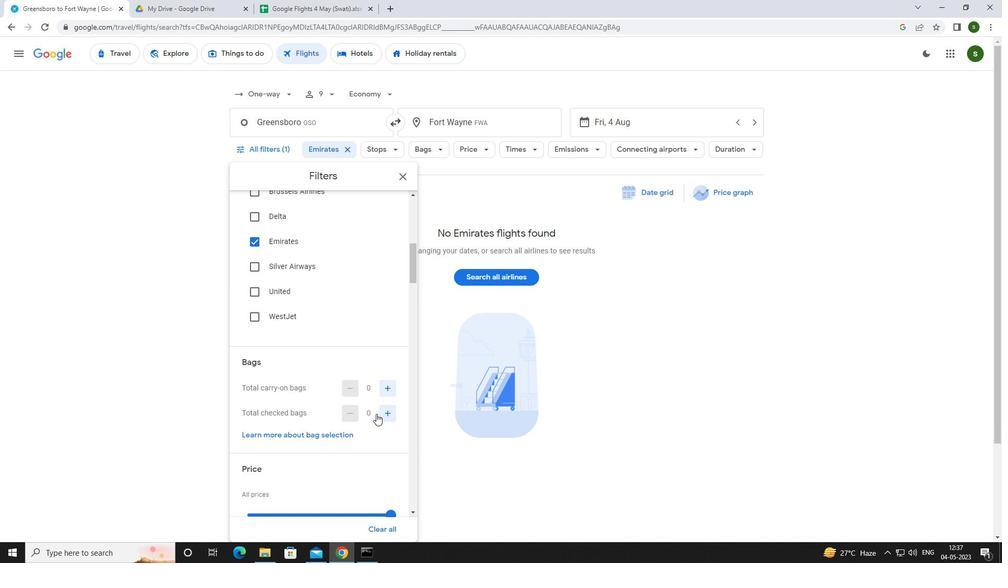
Action: Mouse pressed left at (386, 410)
Screenshot: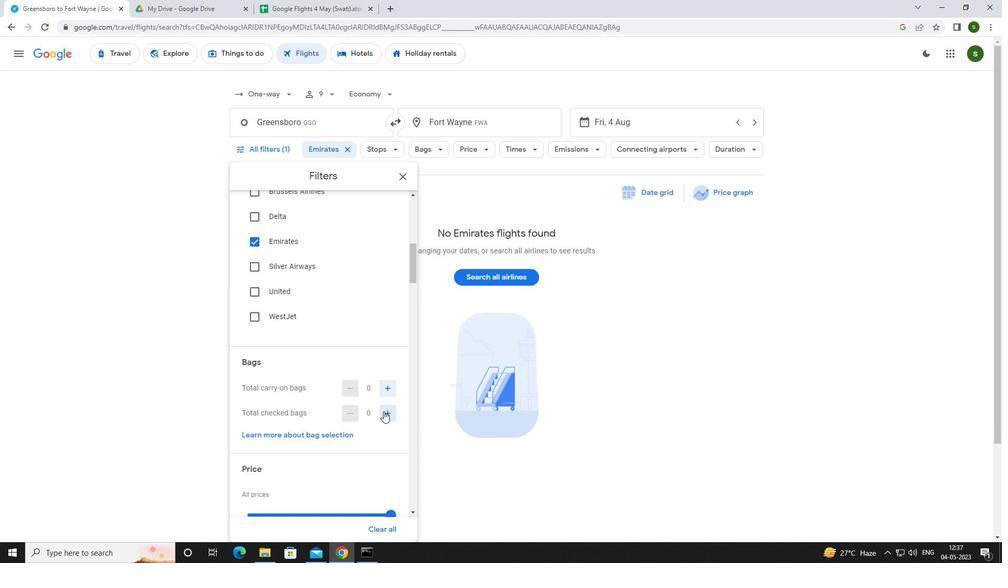 
Action: Mouse pressed left at (386, 410)
Screenshot: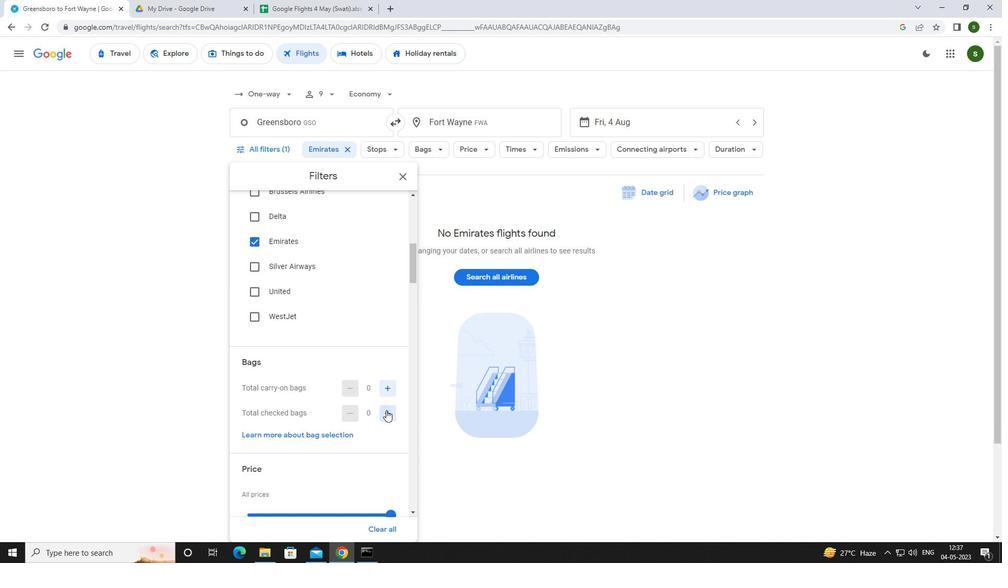 
Action: Mouse pressed left at (386, 410)
Screenshot: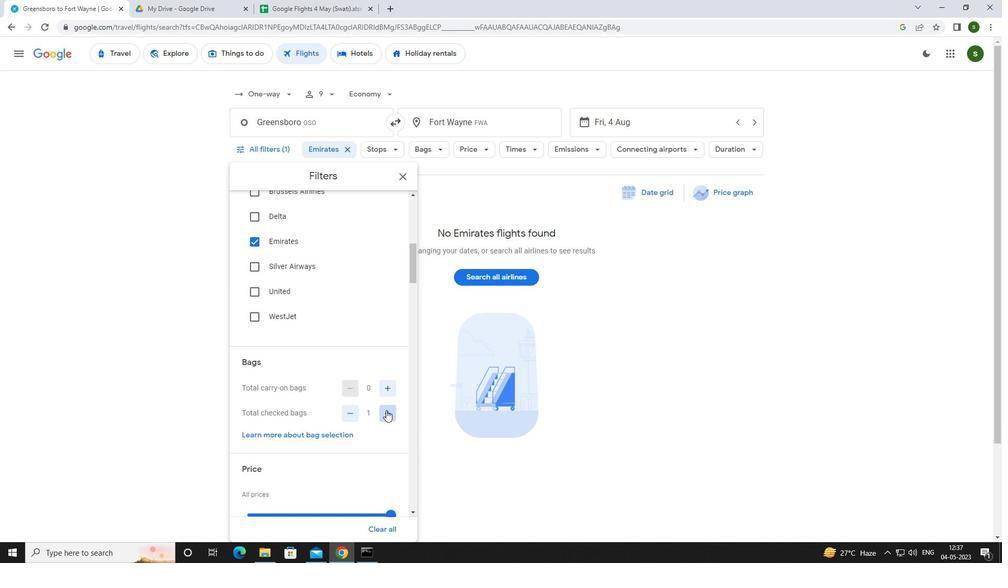 
Action: Mouse pressed left at (386, 410)
Screenshot: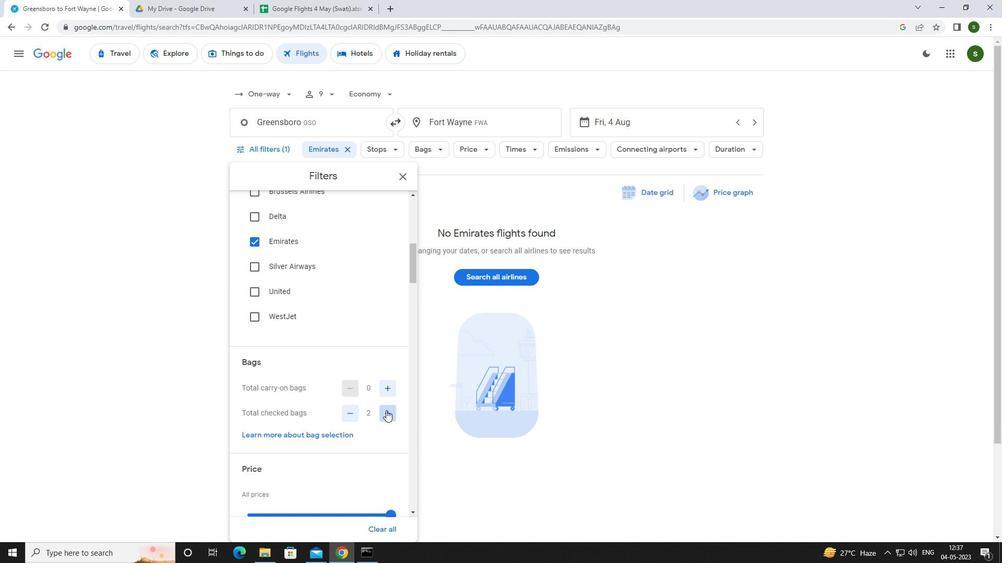 
Action: Mouse pressed left at (386, 410)
Screenshot: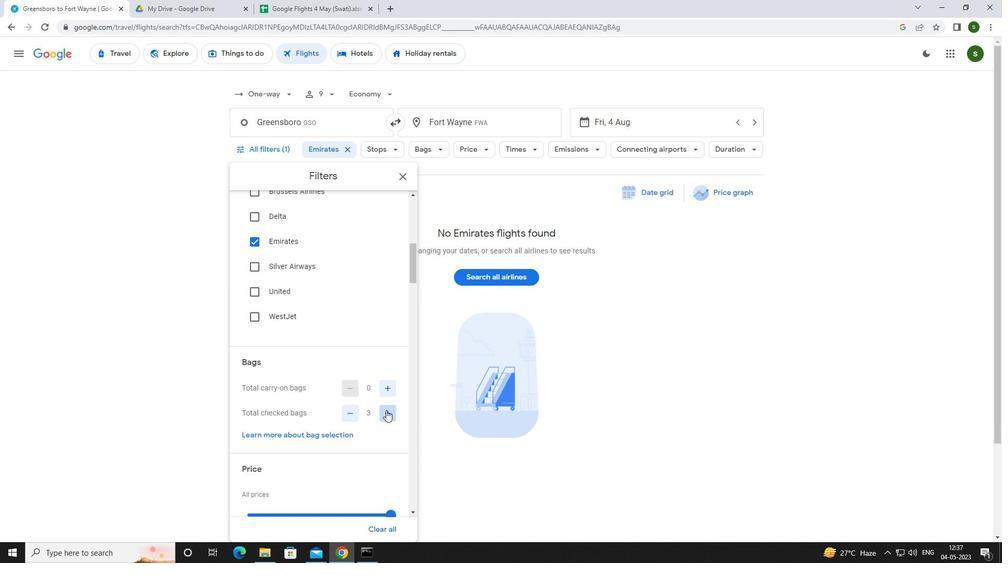 
Action: Mouse pressed left at (386, 410)
Screenshot: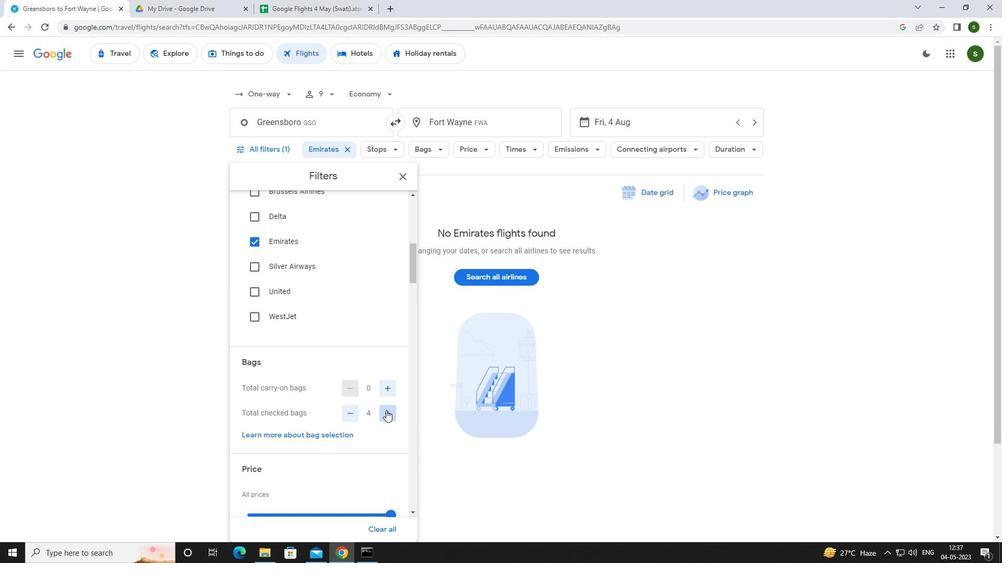 
Action: Mouse pressed left at (386, 410)
Screenshot: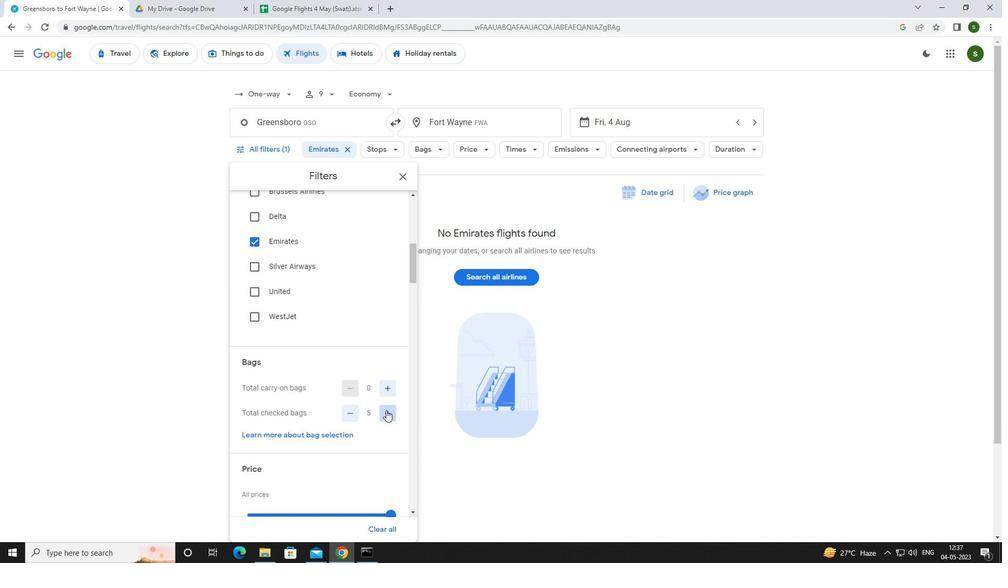 
Action: Mouse pressed left at (386, 410)
Screenshot: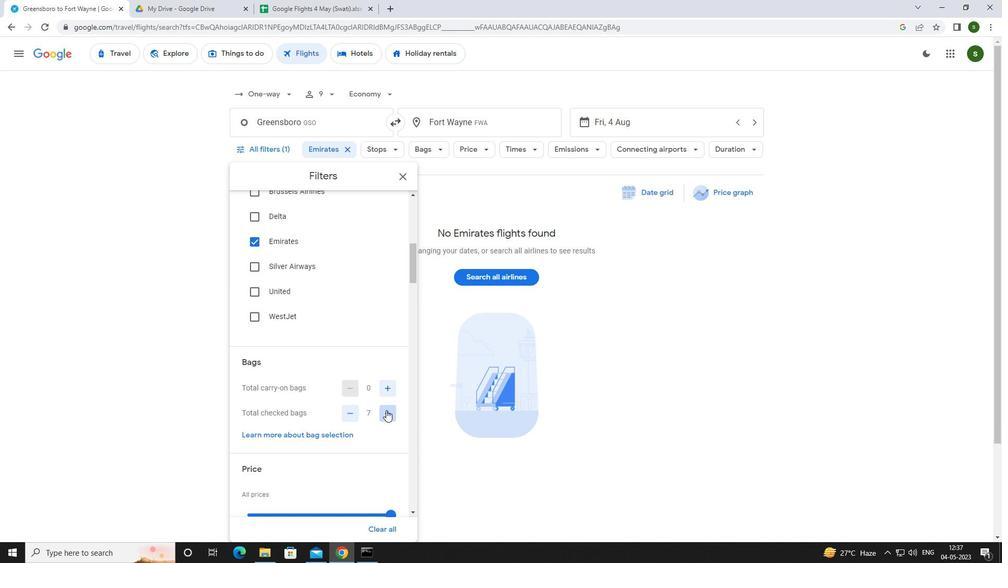 
Action: Mouse moved to (385, 410)
Screenshot: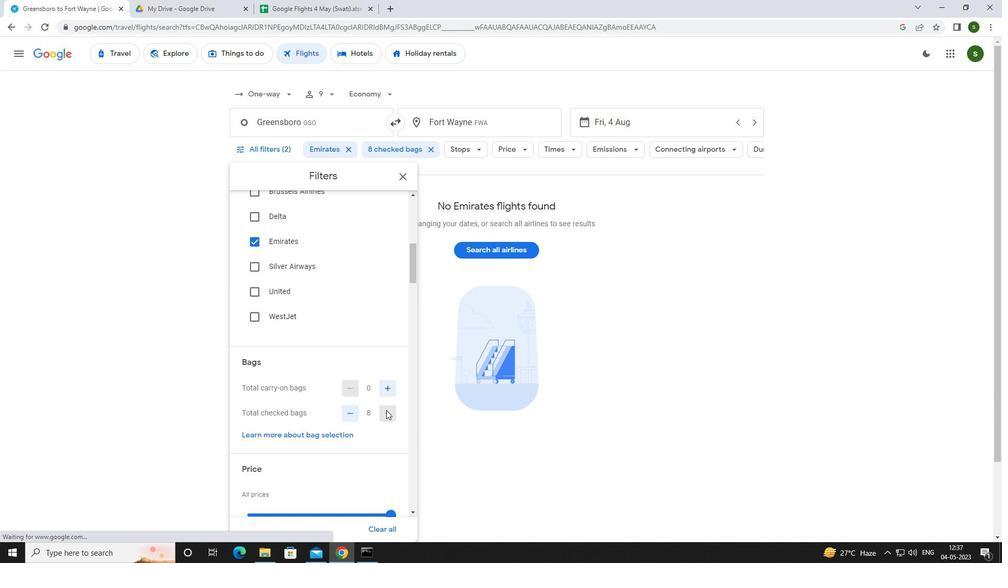 
Action: Mouse scrolled (385, 410) with delta (0, 0)
Screenshot: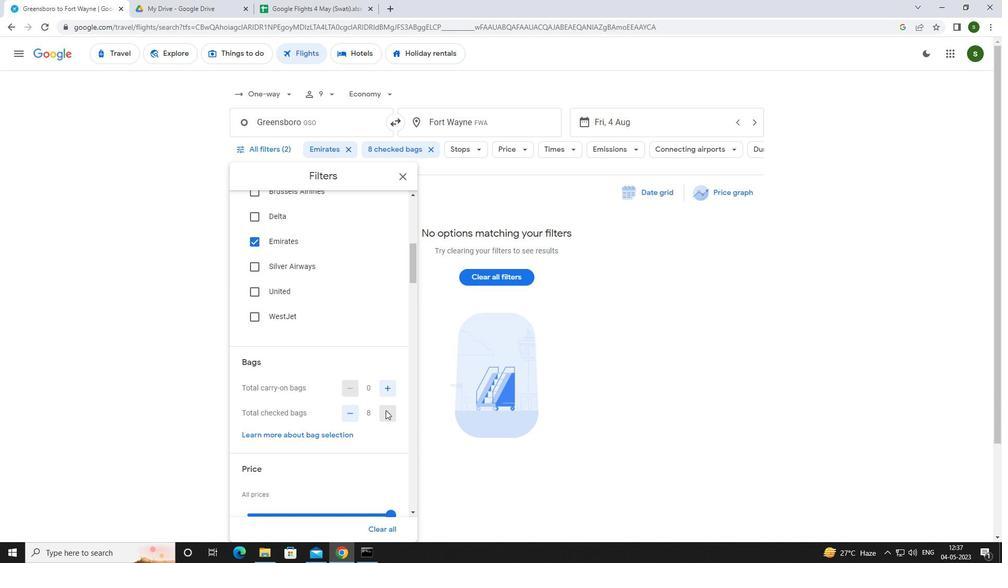
Action: Mouse scrolled (385, 410) with delta (0, 0)
Screenshot: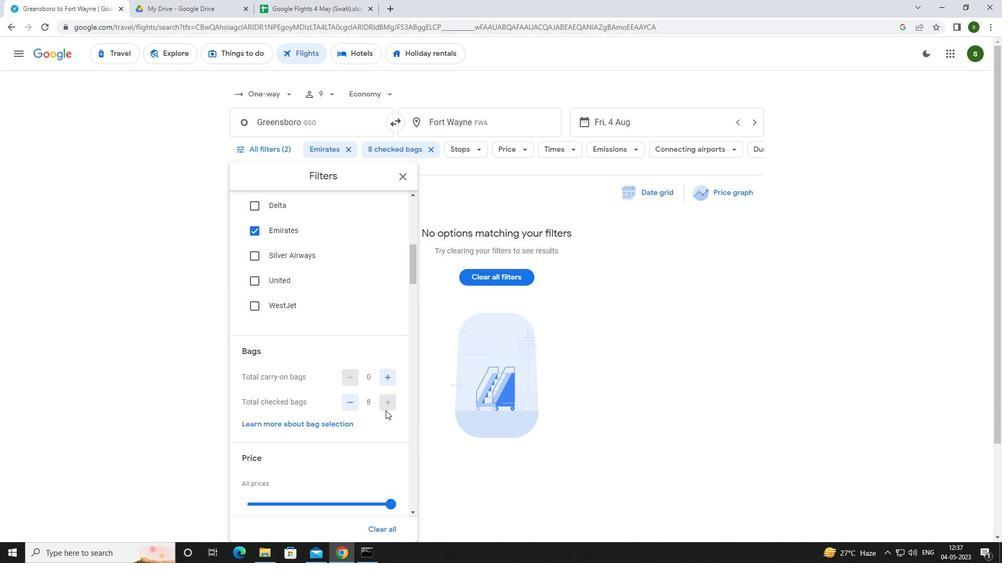 
Action: Mouse moved to (389, 410)
Screenshot: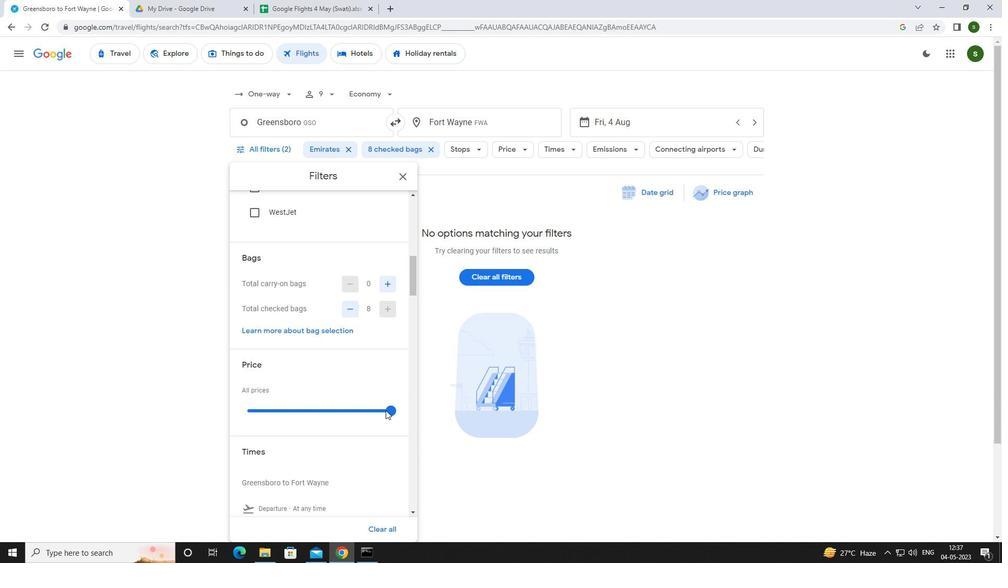 
Action: Mouse pressed left at (389, 410)
Screenshot: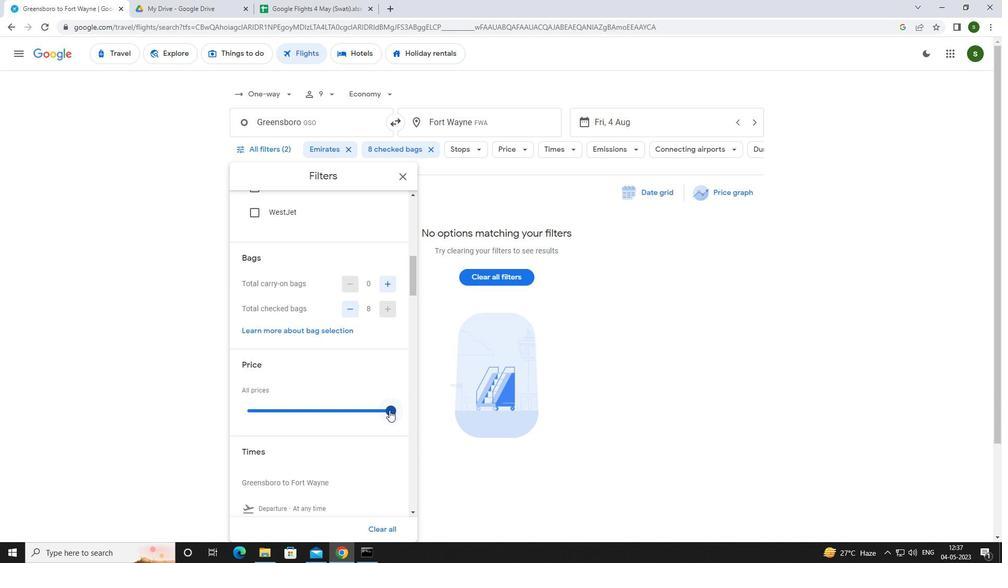 
Action: Mouse moved to (293, 371)
Screenshot: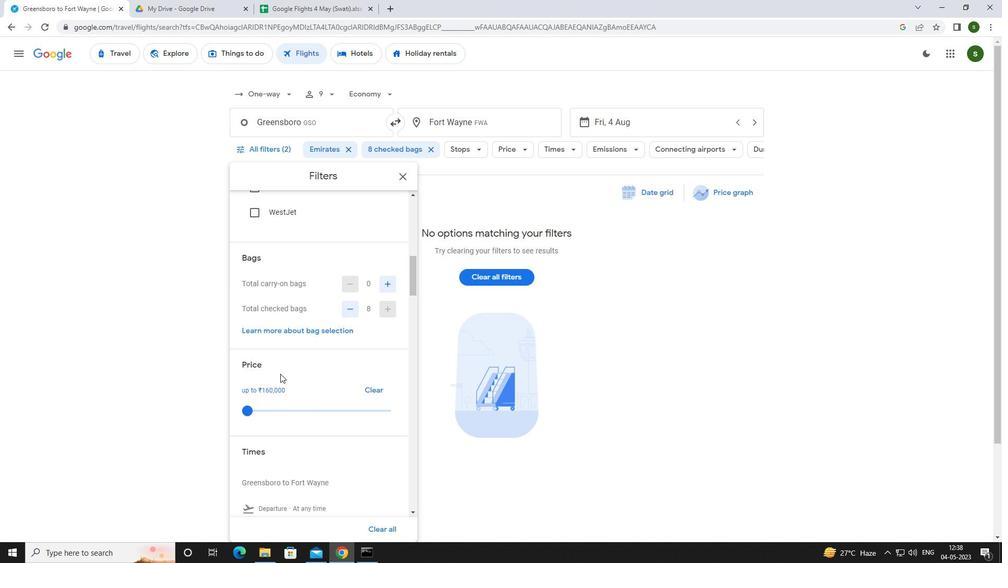 
Action: Mouse scrolled (293, 370) with delta (0, 0)
Screenshot: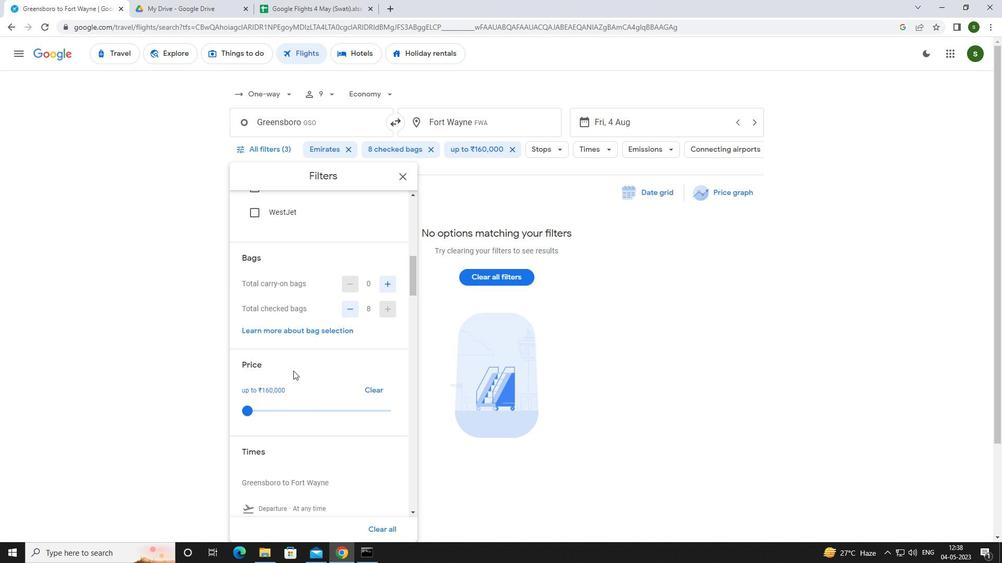 
Action: Mouse scrolled (293, 370) with delta (0, 0)
Screenshot: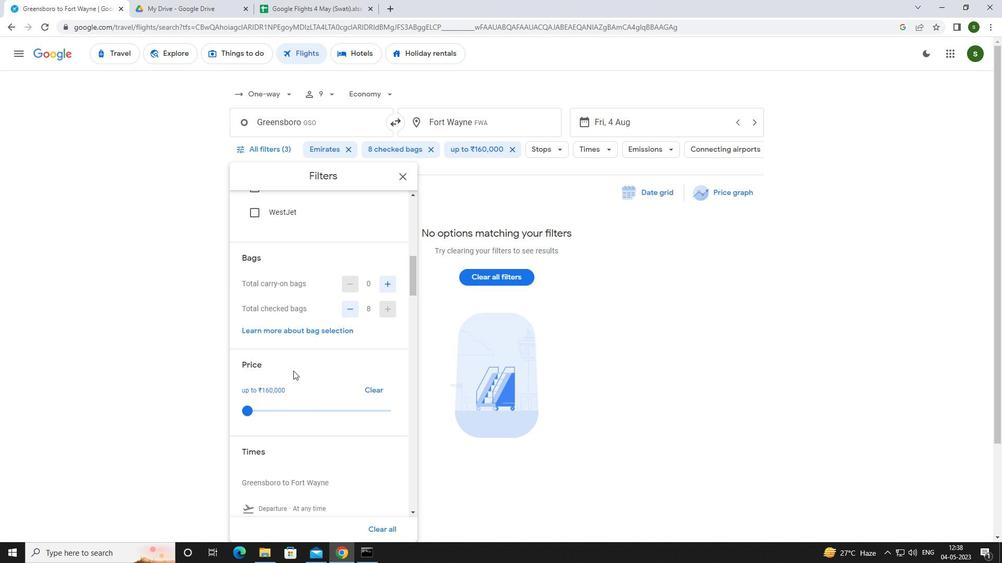 
Action: Mouse moved to (249, 426)
Screenshot: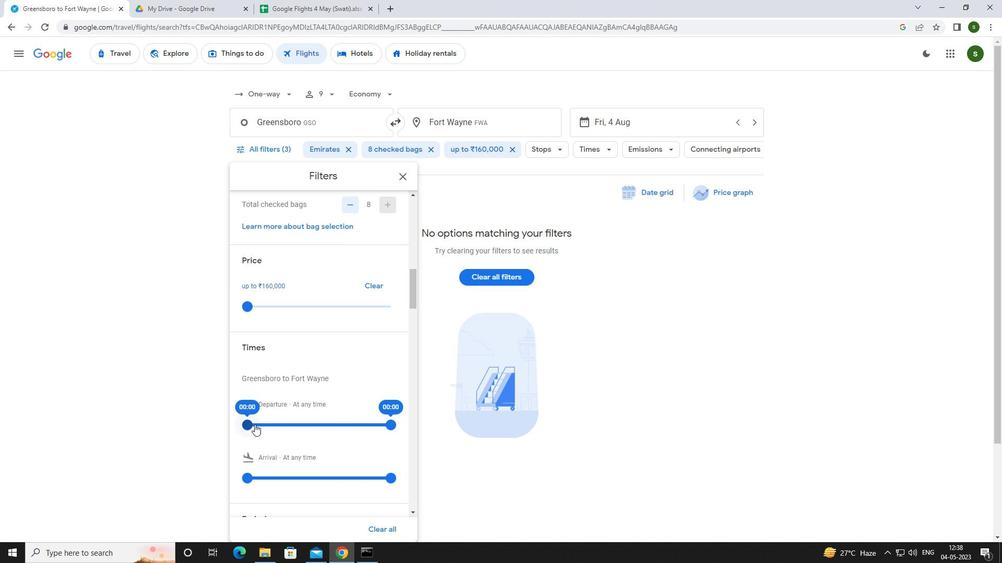 
Action: Mouse pressed left at (249, 426)
Screenshot: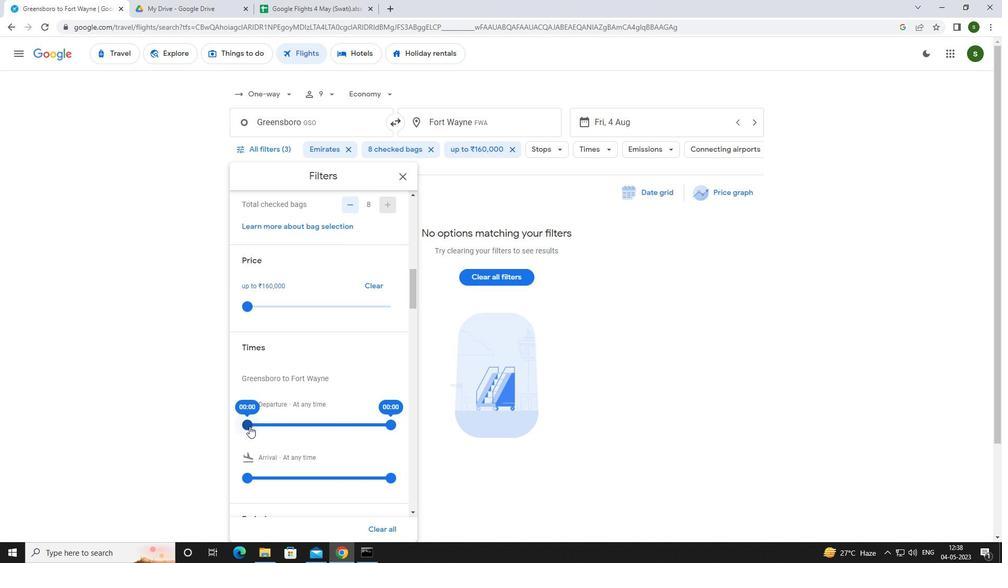 
Action: Mouse moved to (348, 426)
Screenshot: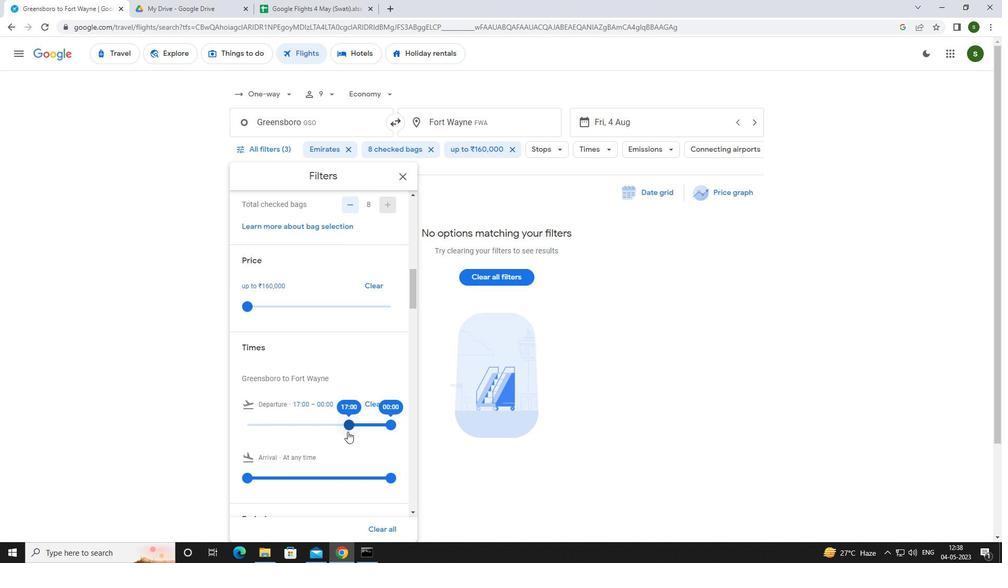 
Action: Mouse pressed left at (348, 426)
Screenshot: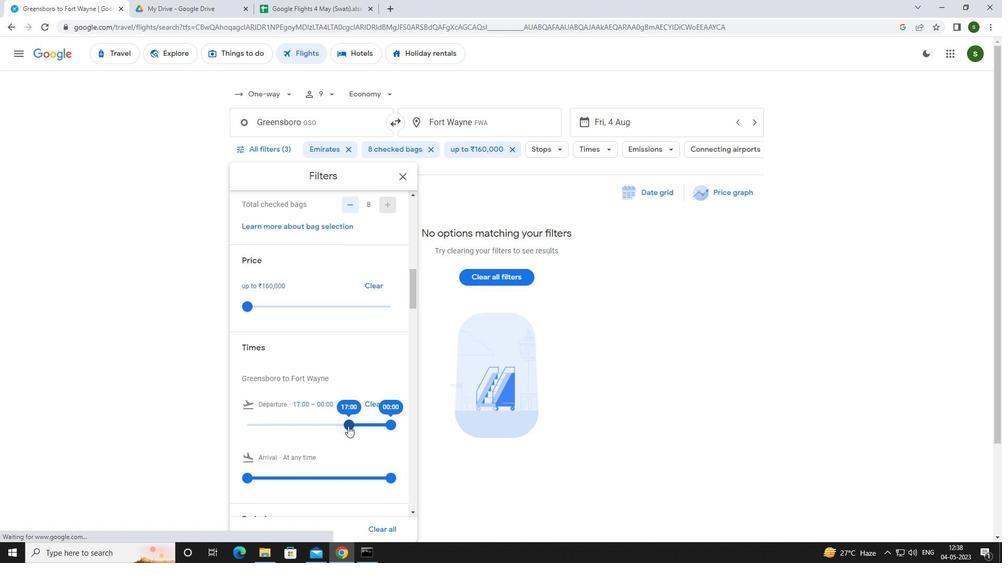 
Action: Mouse moved to (622, 389)
Screenshot: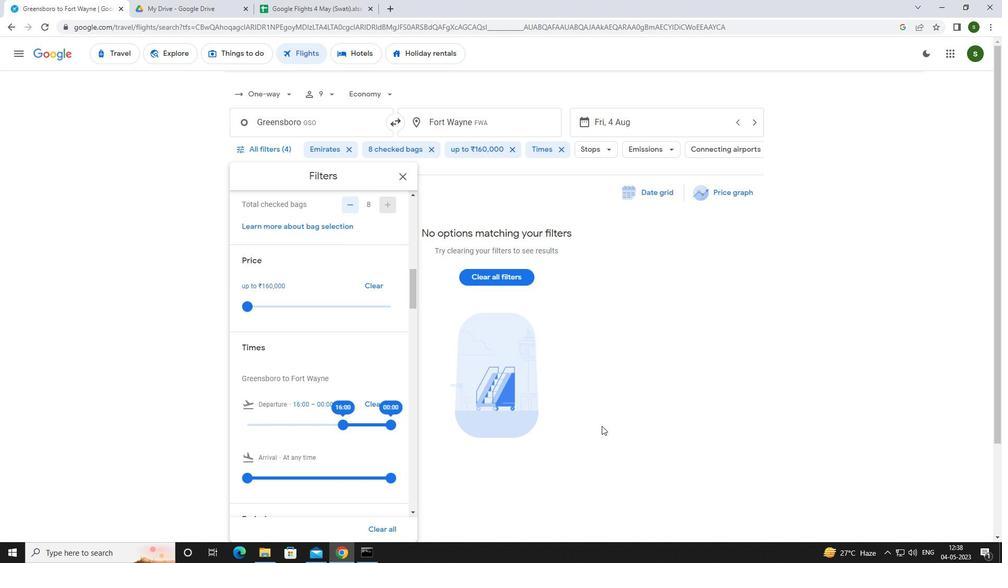 
Action: Mouse pressed left at (622, 389)
Screenshot: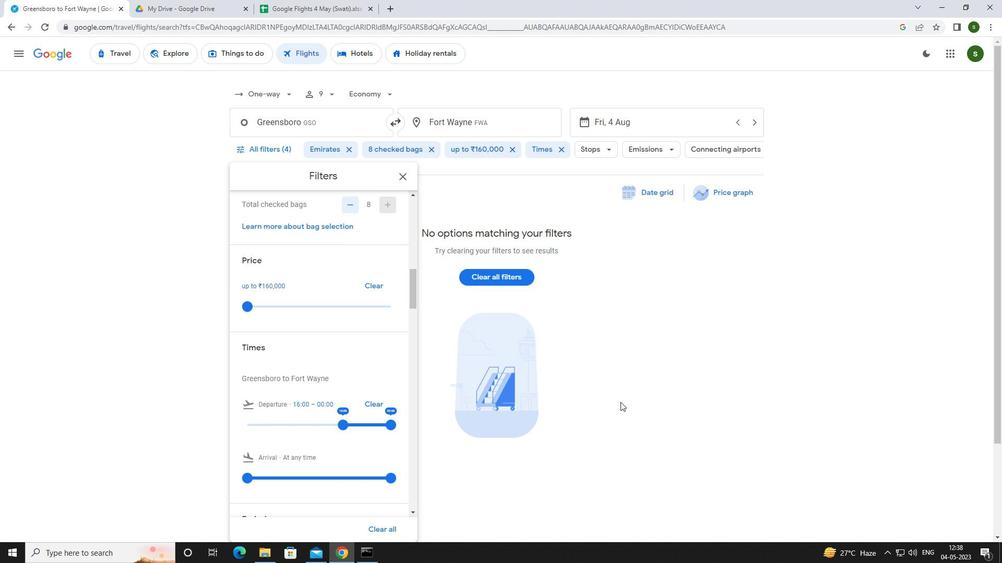 
Action: Mouse moved to (621, 388)
Screenshot: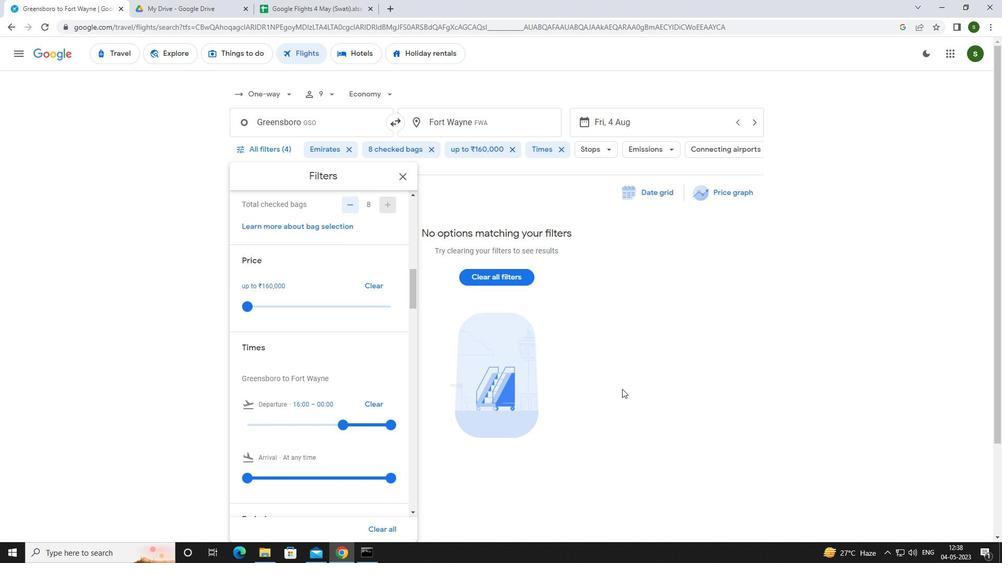 
